Task: Add a signature Julia Brown containing With heartfelt thanks and warm wishes, Julia Brown to email address softage.5@softage.net and add a label Cloud computing
Action: Mouse moved to (1091, 91)
Screenshot: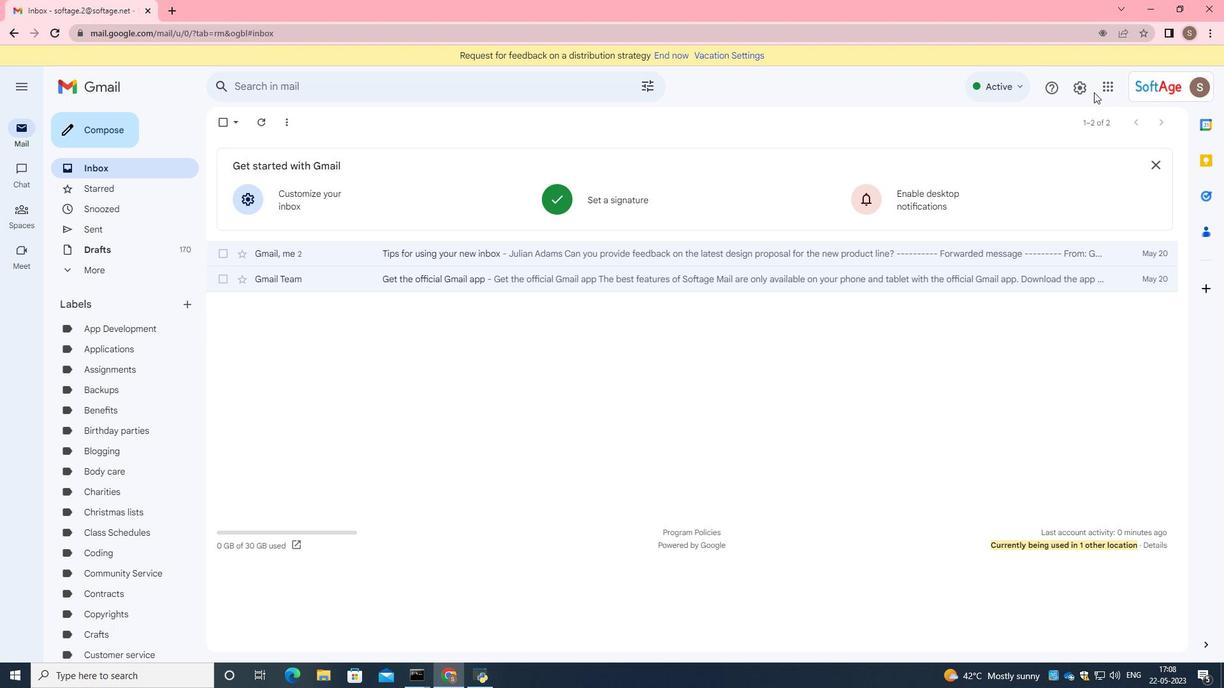 
Action: Mouse pressed left at (1091, 91)
Screenshot: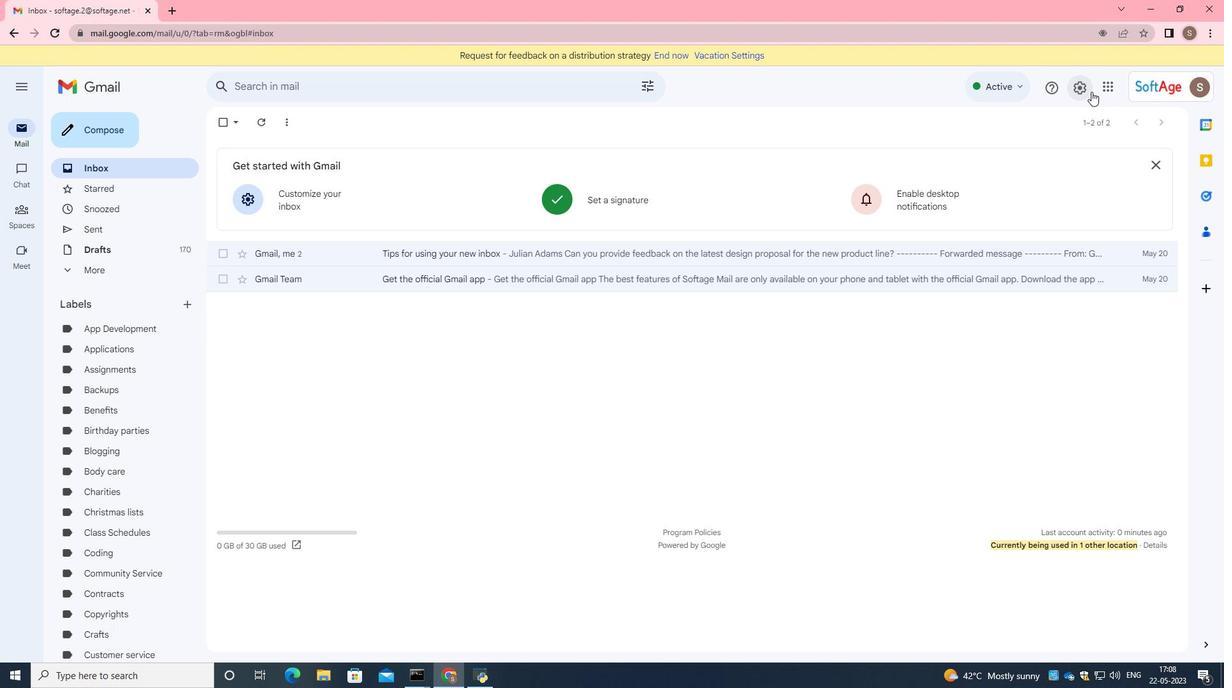 
Action: Mouse moved to (1109, 151)
Screenshot: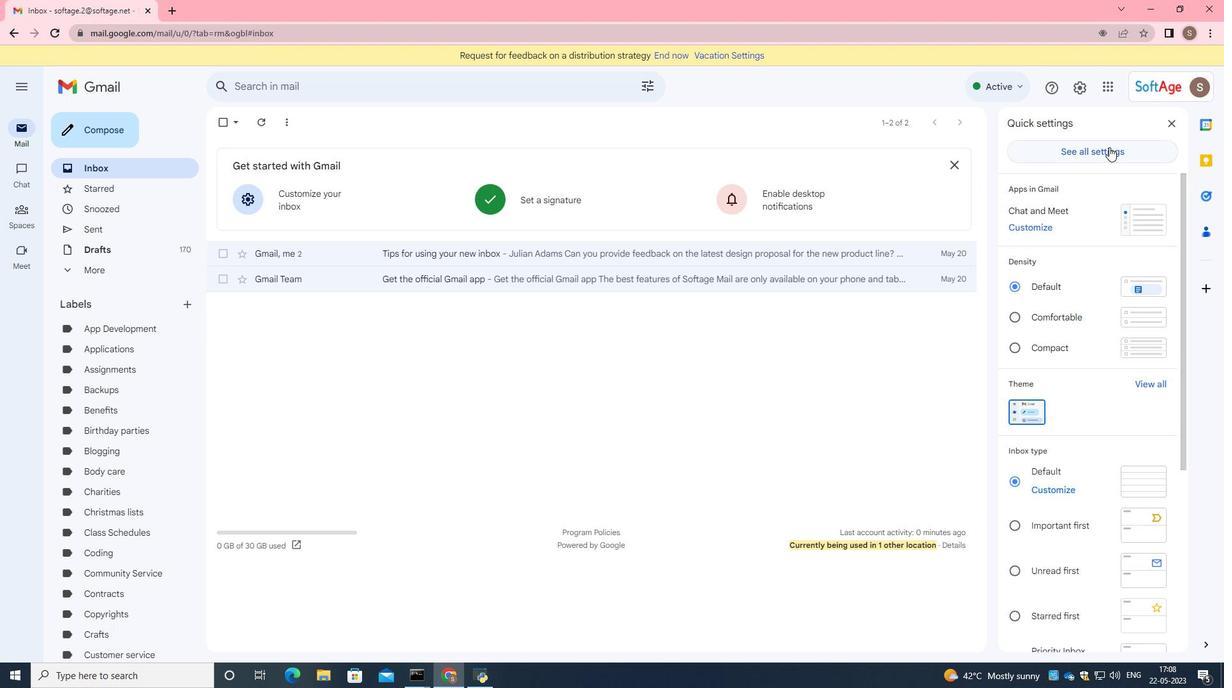 
Action: Mouse pressed left at (1109, 151)
Screenshot: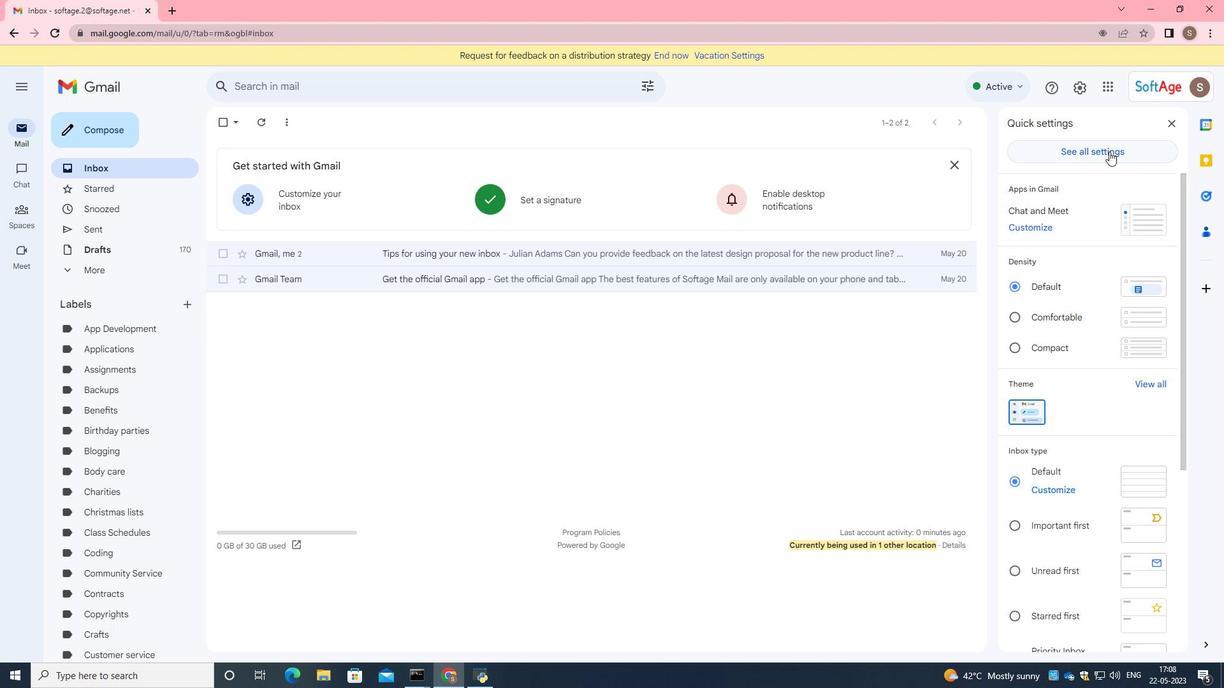 
Action: Mouse moved to (697, 227)
Screenshot: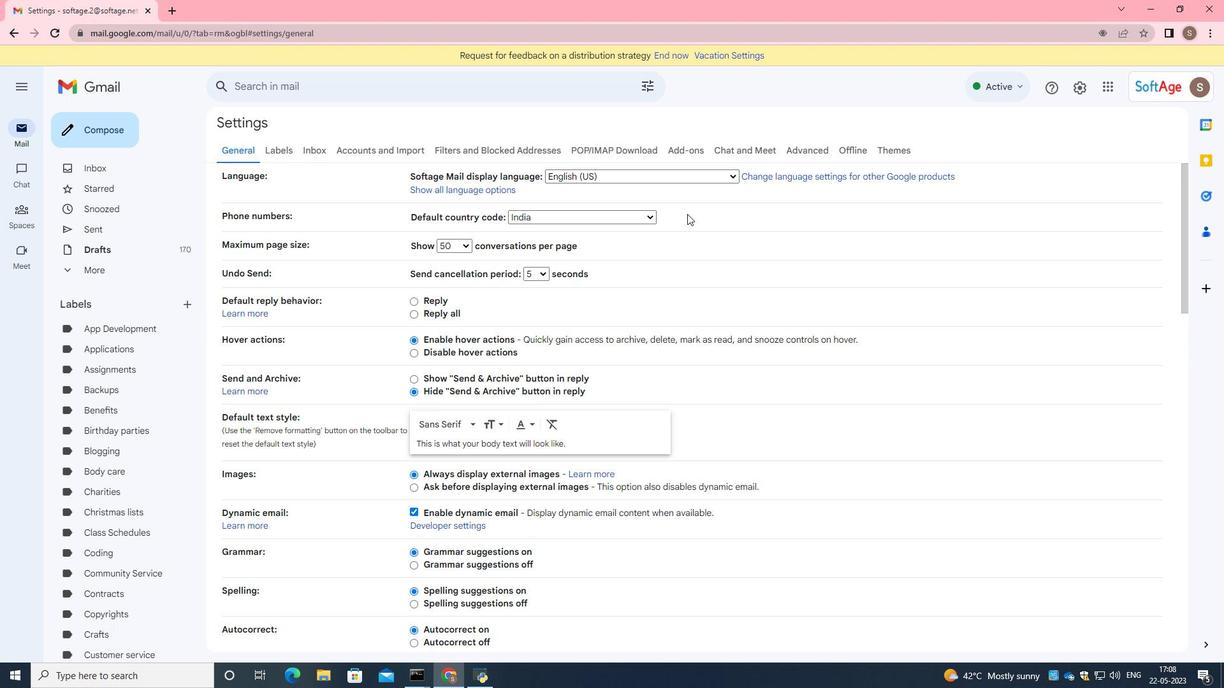
Action: Mouse scrolled (697, 226) with delta (0, 0)
Screenshot: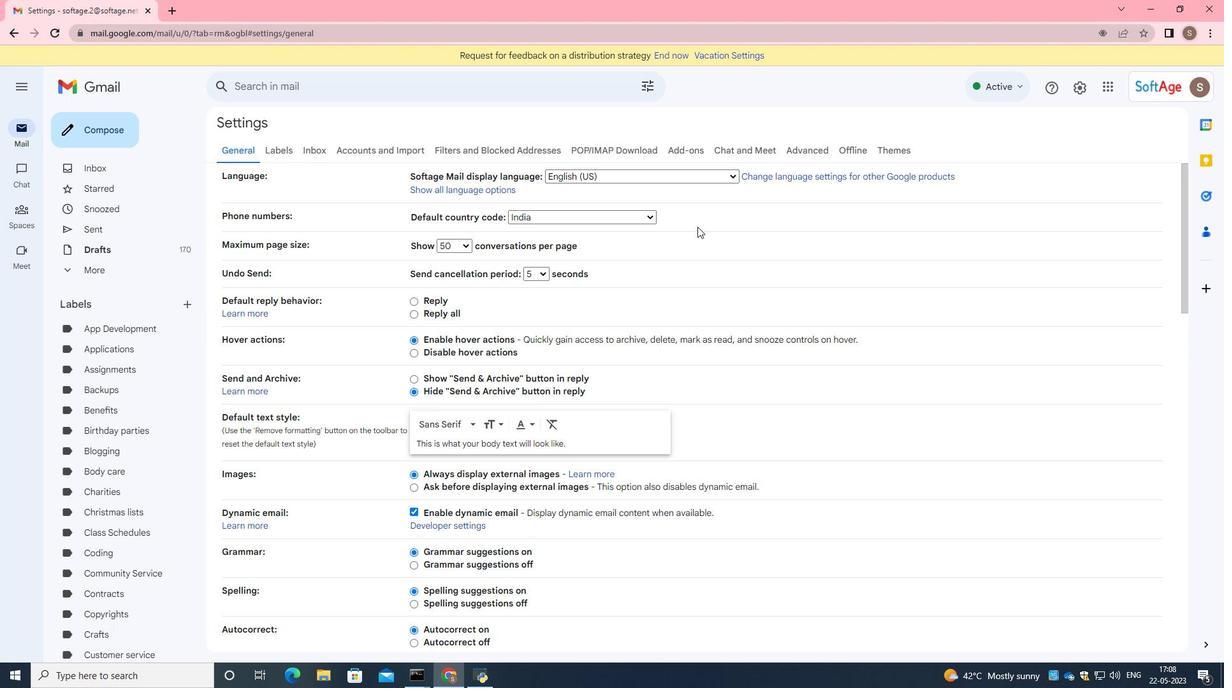 
Action: Mouse scrolled (697, 227) with delta (0, 0)
Screenshot: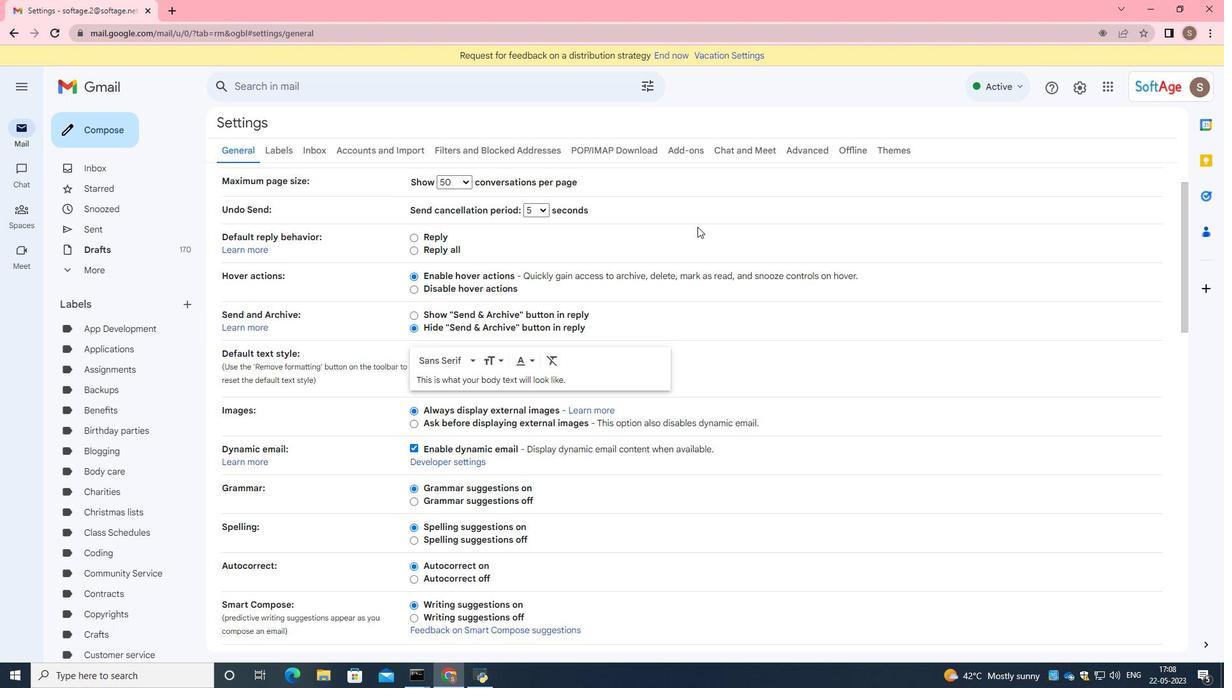 
Action: Mouse scrolled (697, 226) with delta (0, 0)
Screenshot: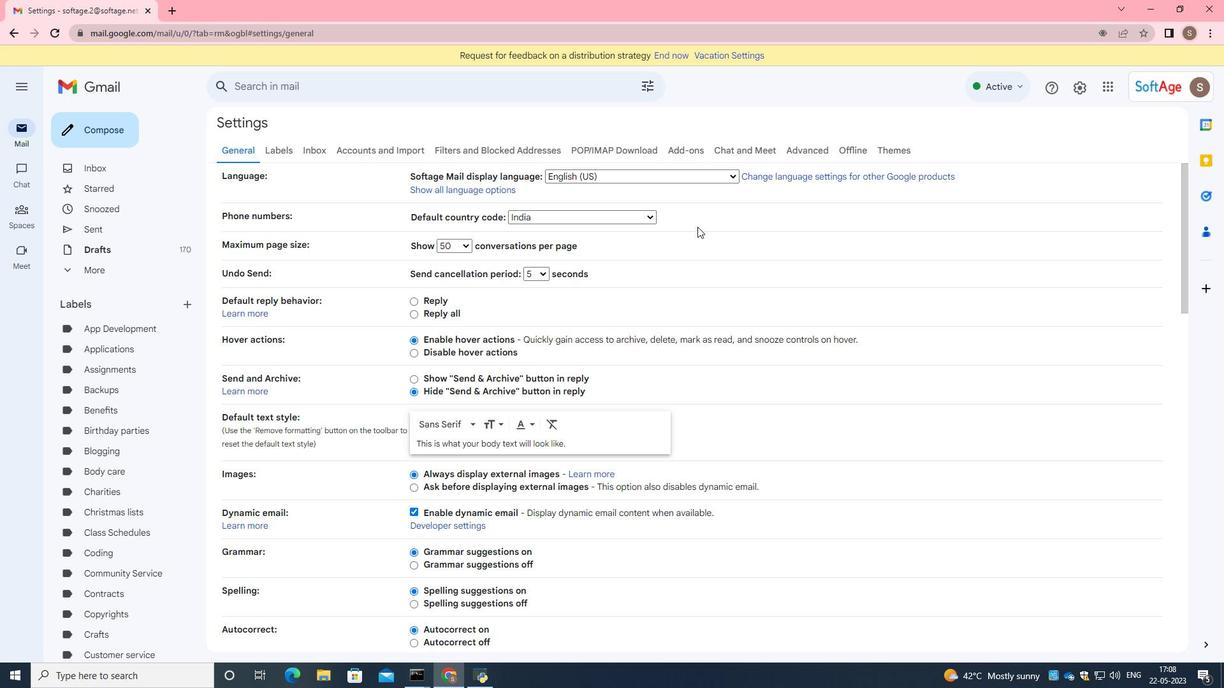 
Action: Mouse scrolled (697, 226) with delta (0, 0)
Screenshot: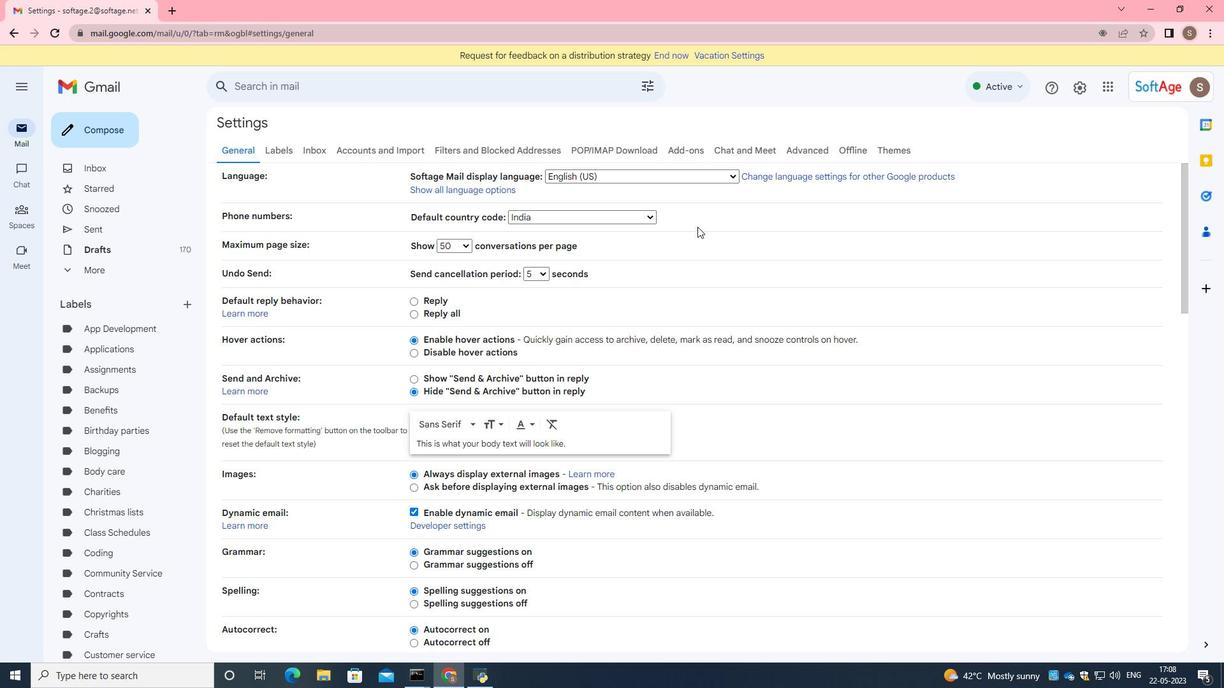
Action: Mouse scrolled (697, 226) with delta (0, 0)
Screenshot: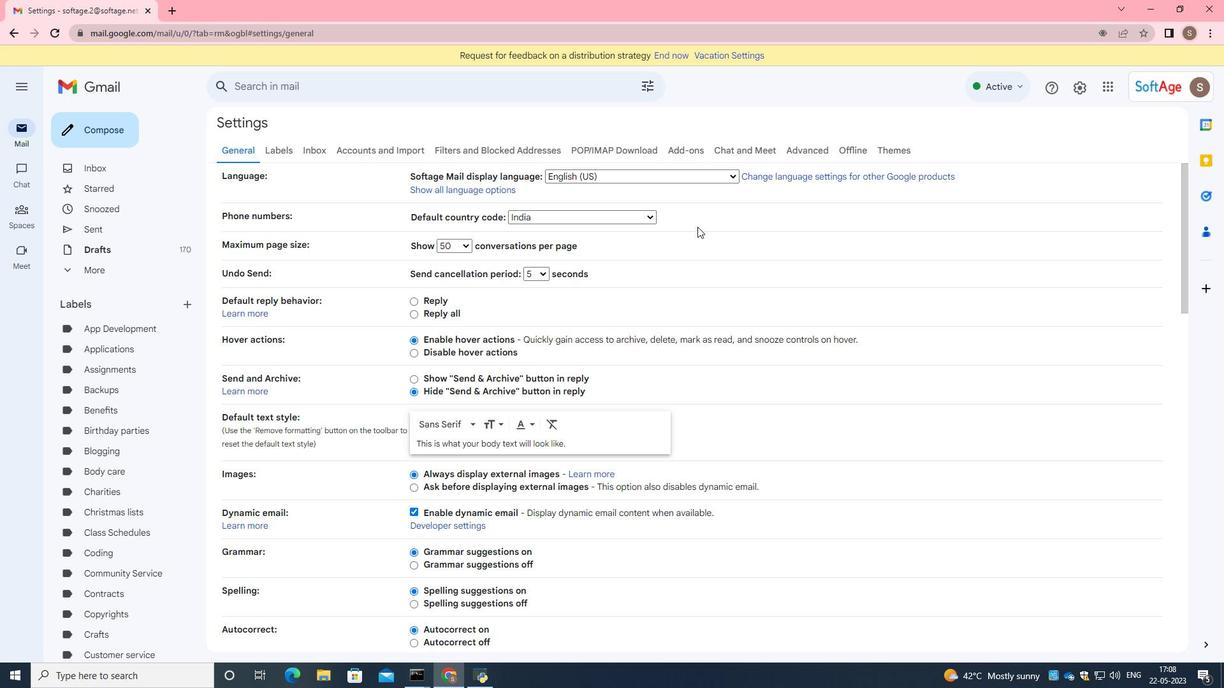 
Action: Mouse moved to (698, 227)
Screenshot: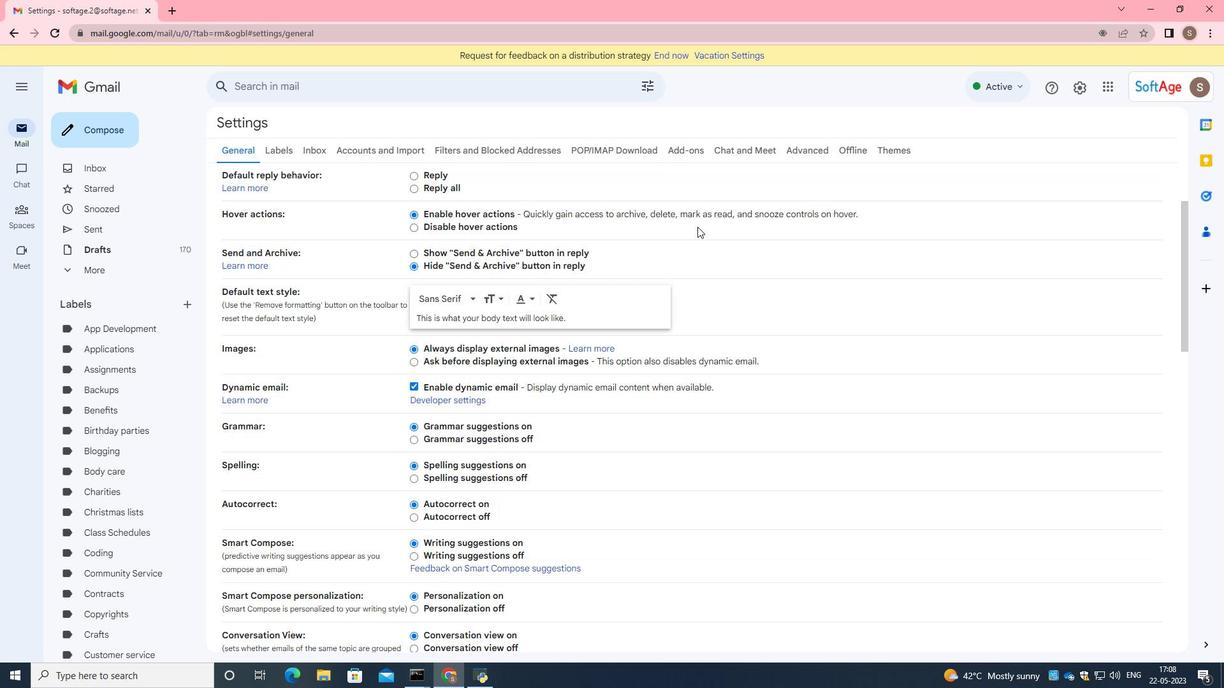 
Action: Mouse scrolled (697, 226) with delta (0, 0)
Screenshot: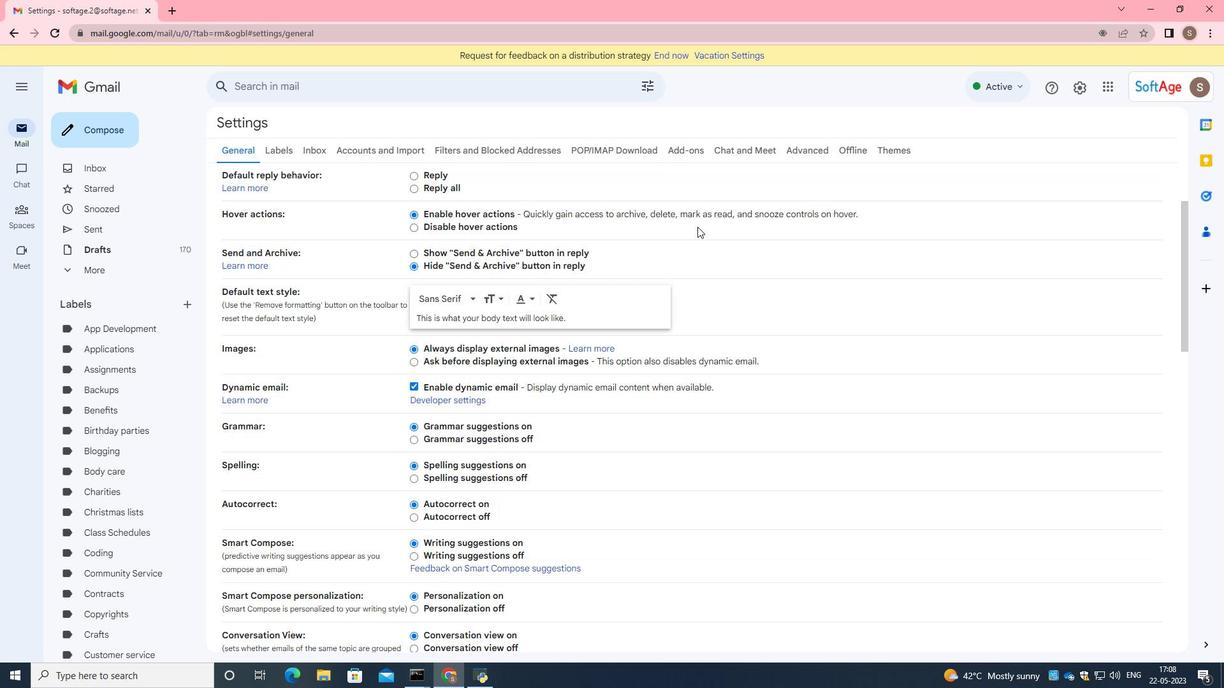 
Action: Mouse moved to (698, 228)
Screenshot: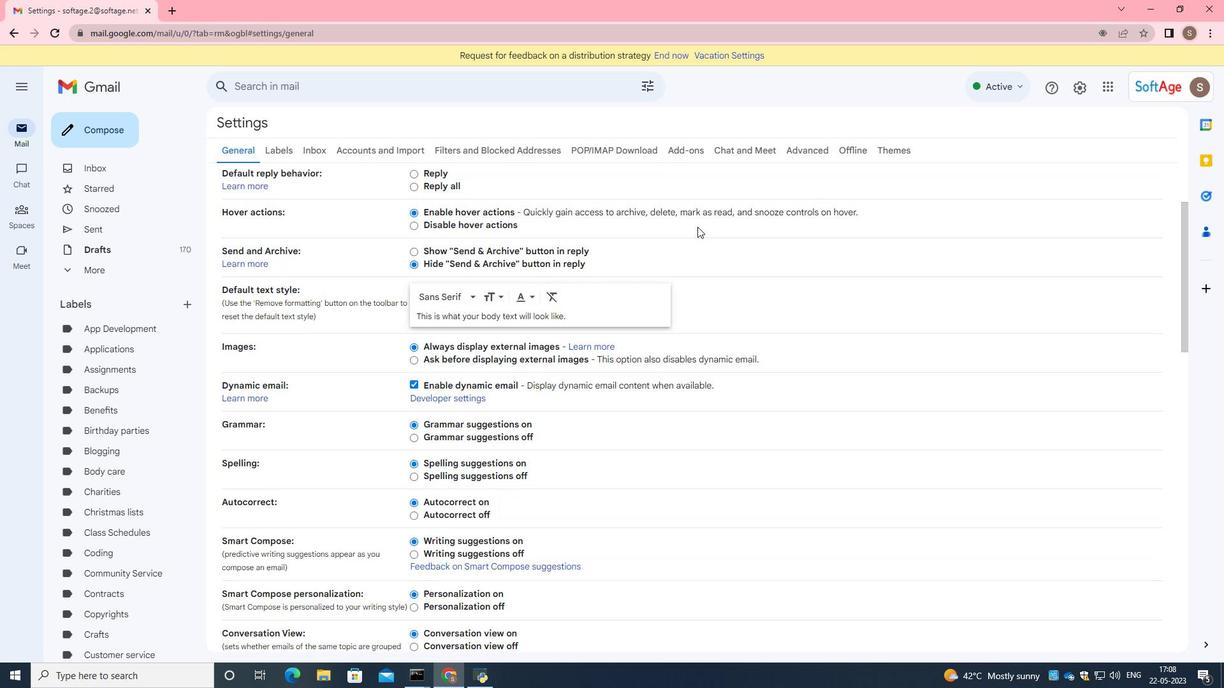 
Action: Mouse scrolled (698, 228) with delta (0, 0)
Screenshot: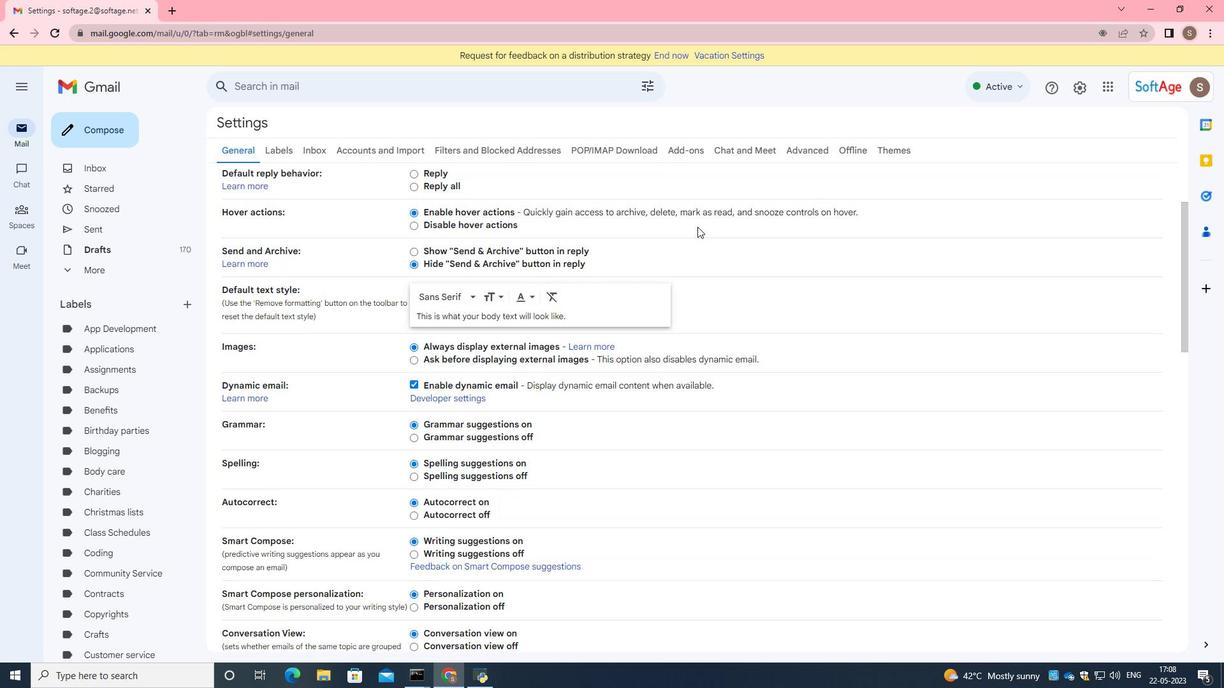 
Action: Mouse moved to (700, 232)
Screenshot: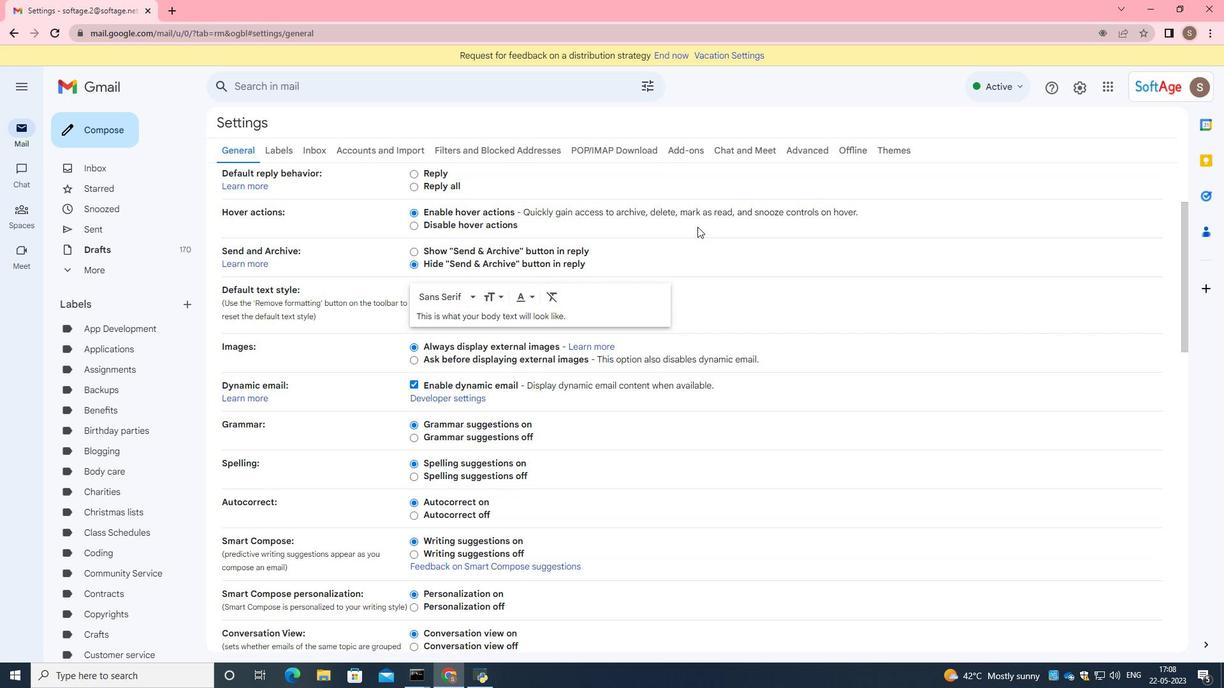 
Action: Mouse scrolled (700, 231) with delta (0, 0)
Screenshot: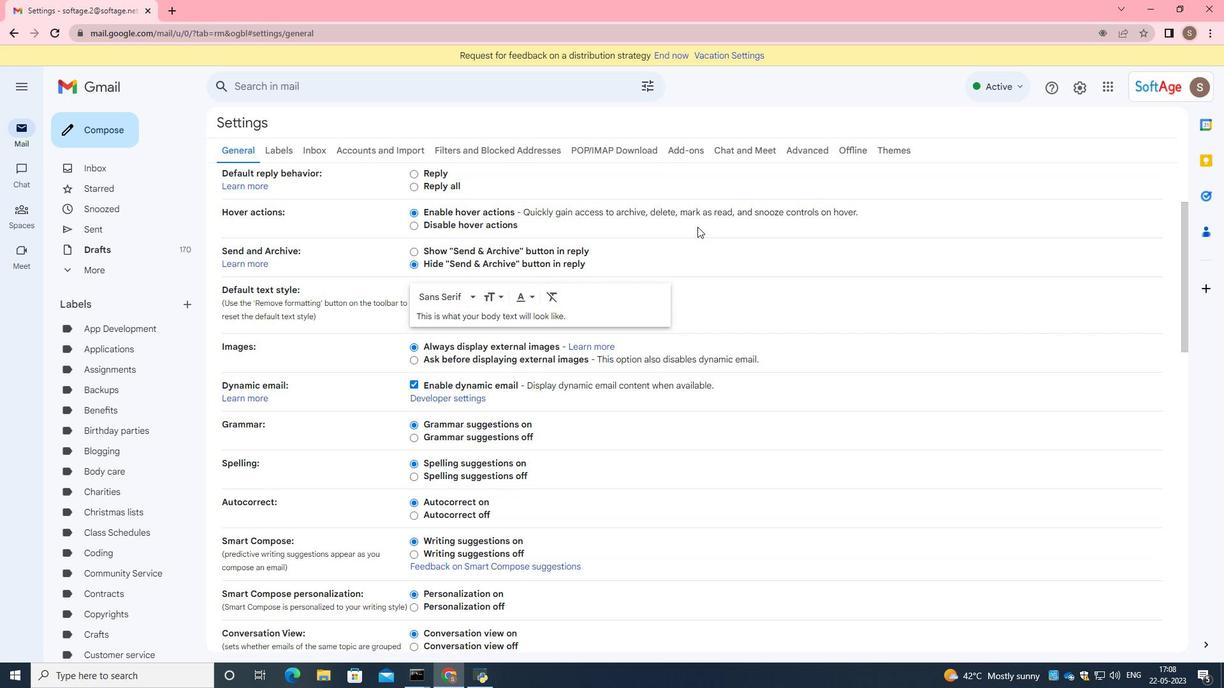 
Action: Mouse moved to (701, 233)
Screenshot: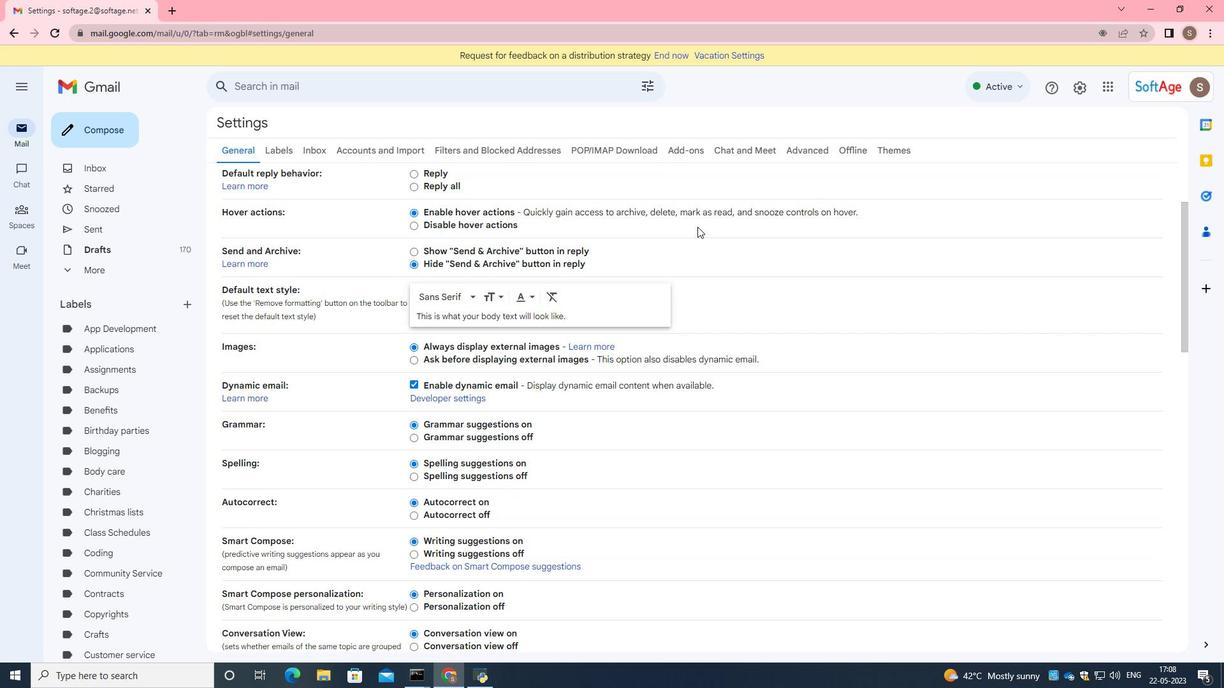 
Action: Mouse scrolled (701, 232) with delta (0, 0)
Screenshot: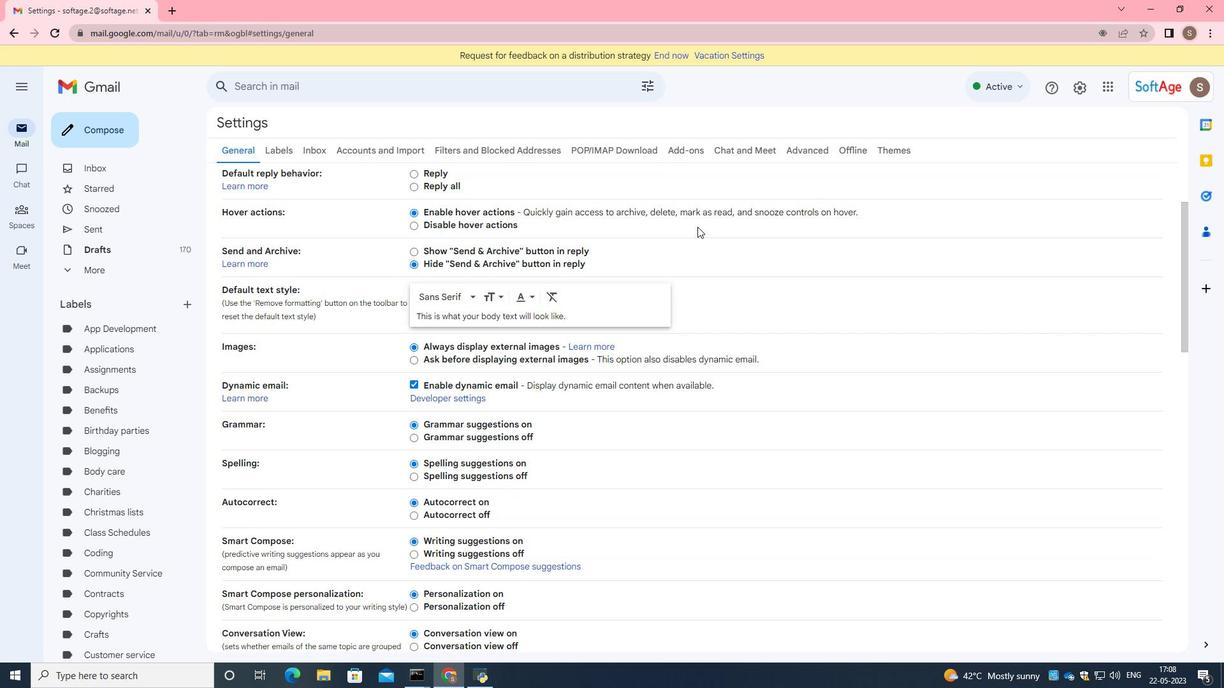 
Action: Mouse moved to (701, 234)
Screenshot: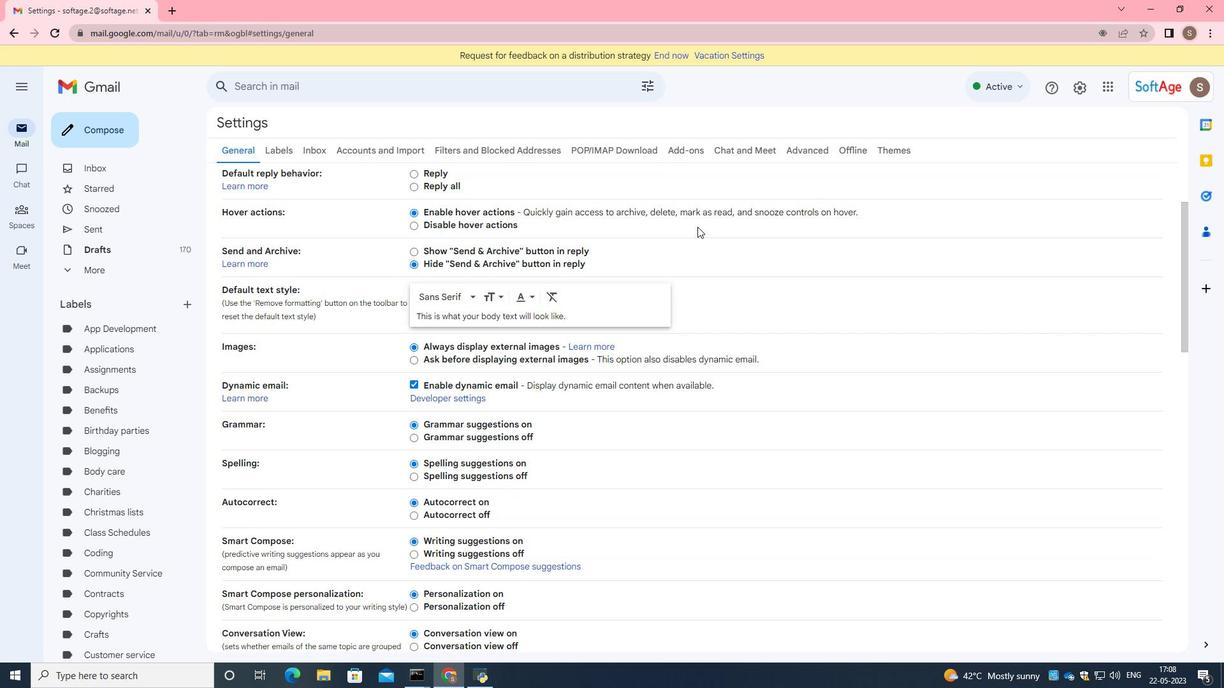 
Action: Mouse scrolled (701, 233) with delta (0, 0)
Screenshot: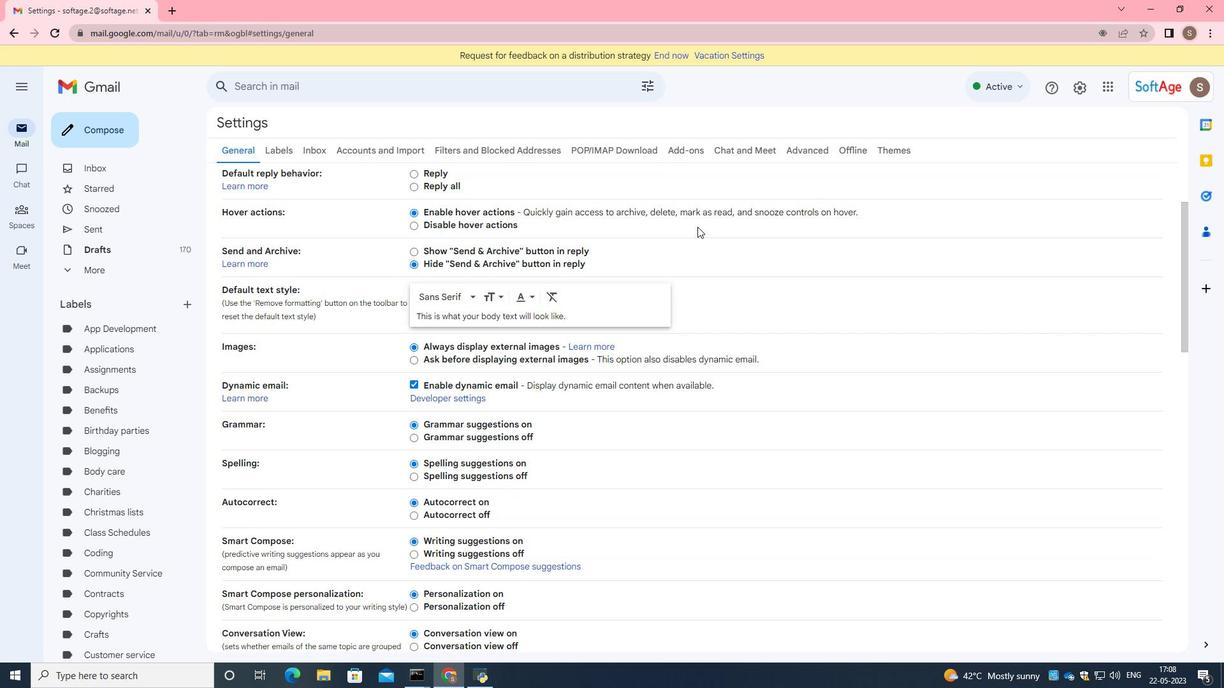
Action: Mouse moved to (703, 238)
Screenshot: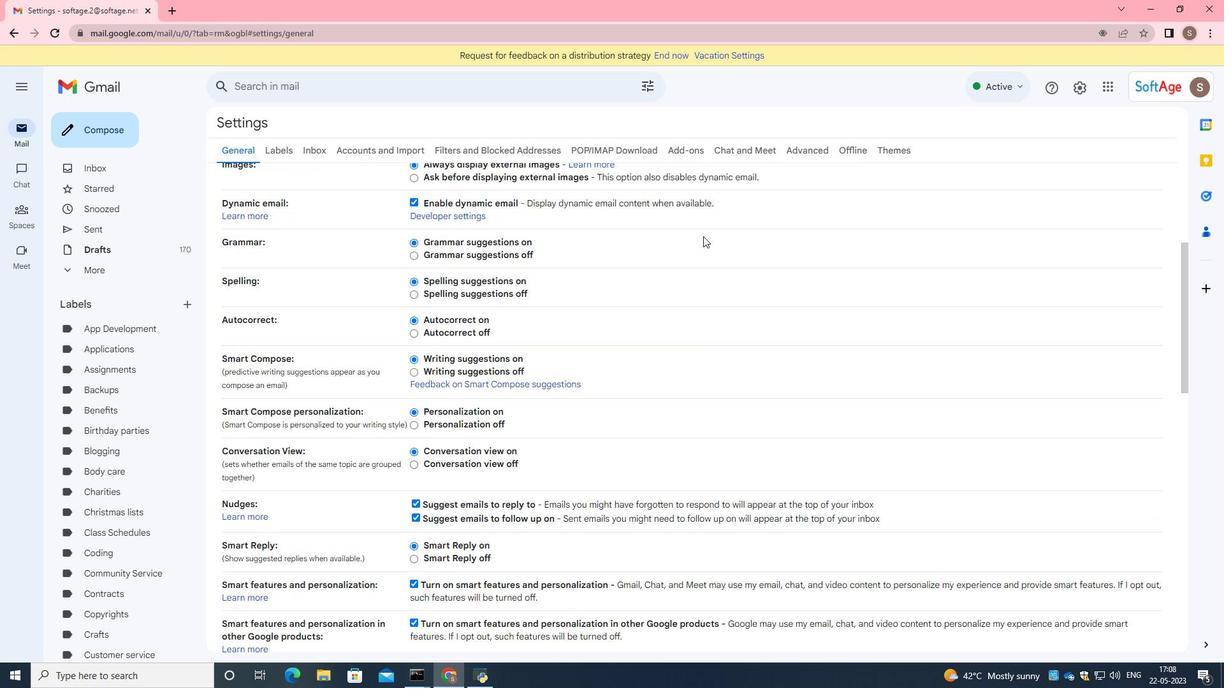 
Action: Mouse scrolled (703, 237) with delta (0, 0)
Screenshot: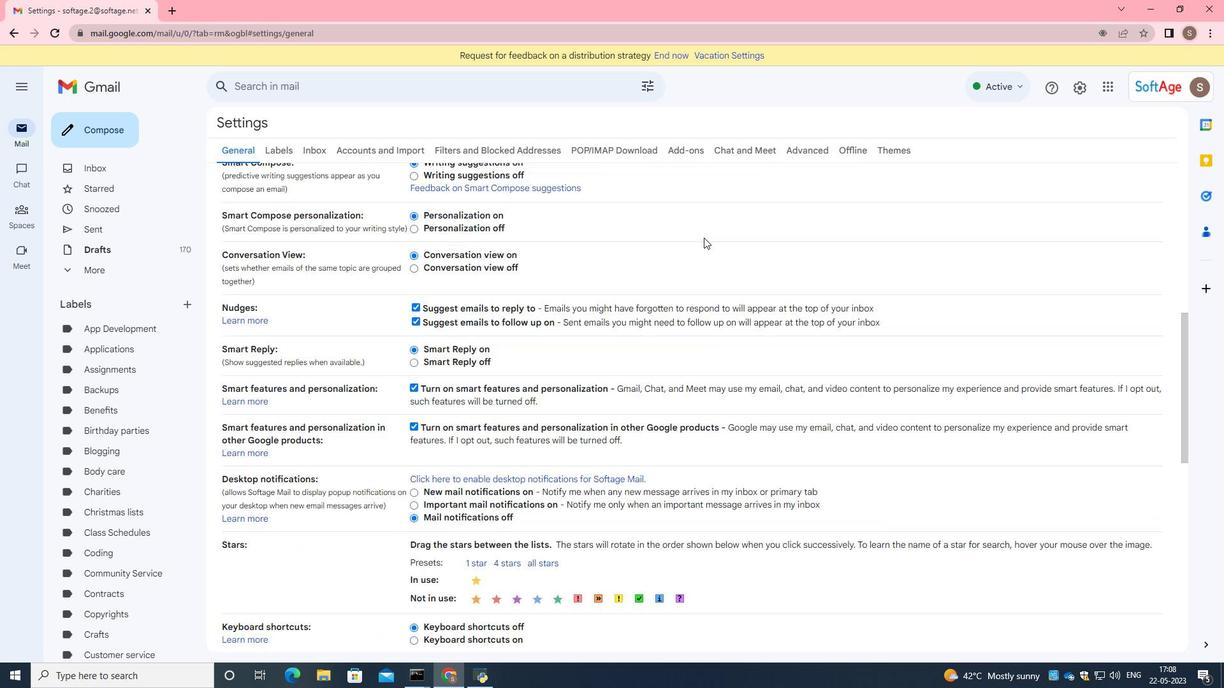 
Action: Mouse moved to (703, 242)
Screenshot: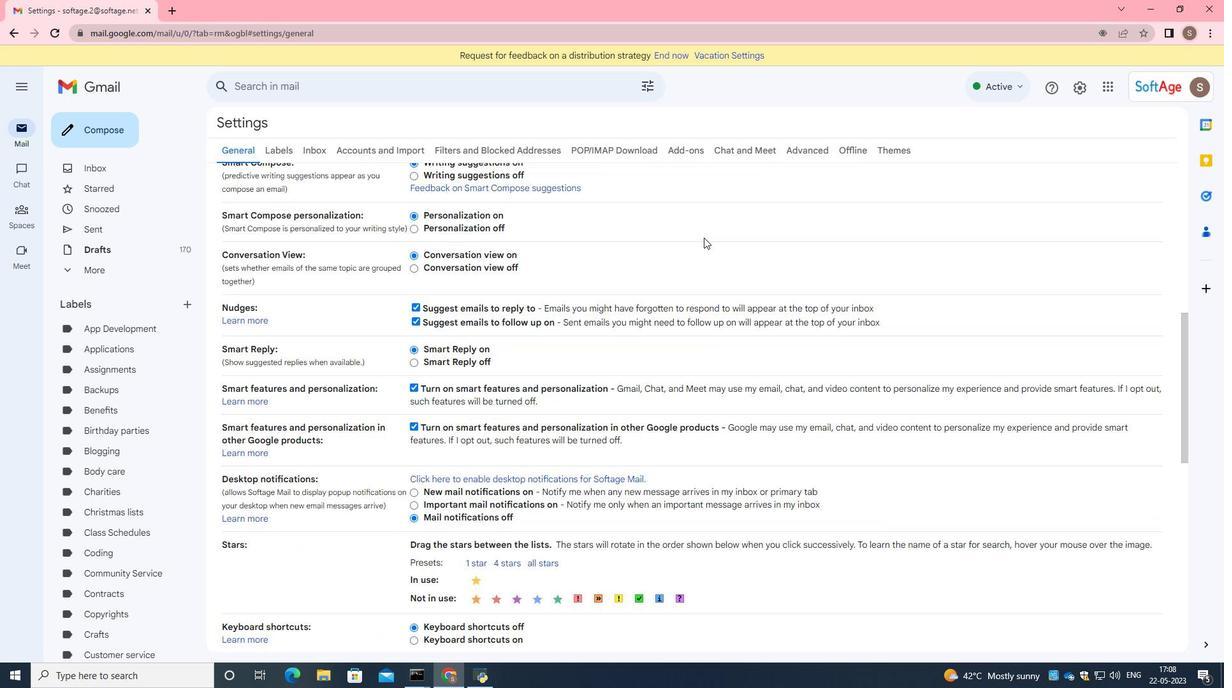 
Action: Mouse scrolled (703, 242) with delta (0, 0)
Screenshot: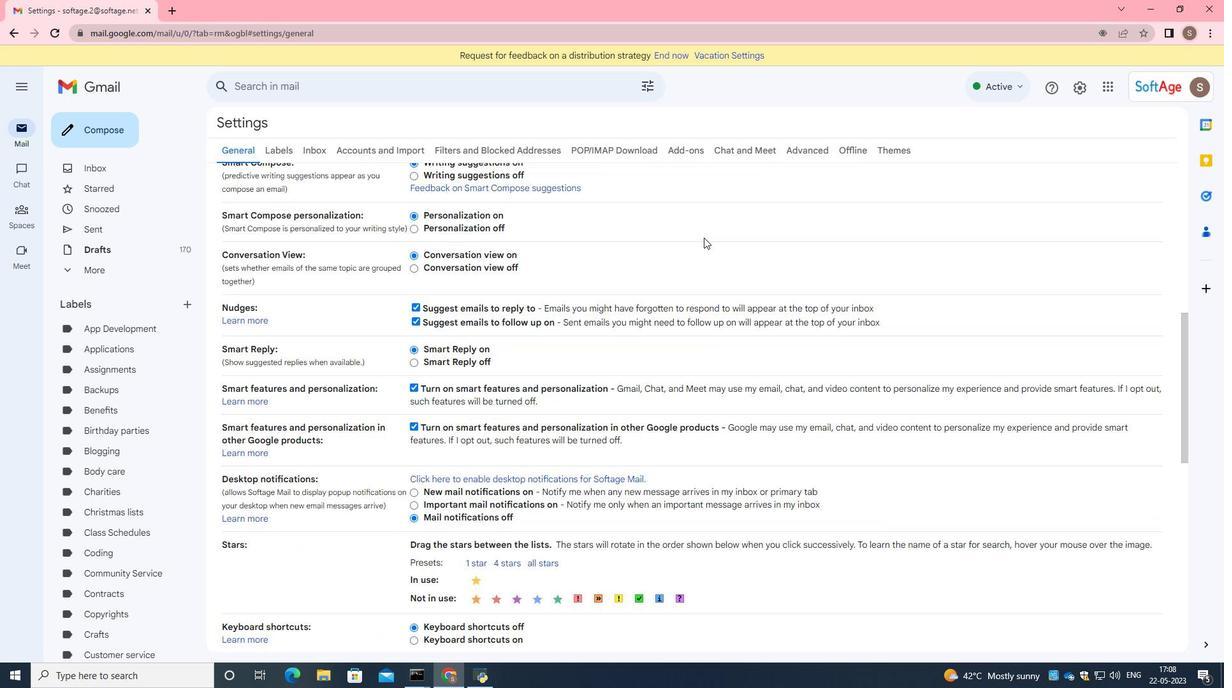 
Action: Mouse moved to (703, 242)
Screenshot: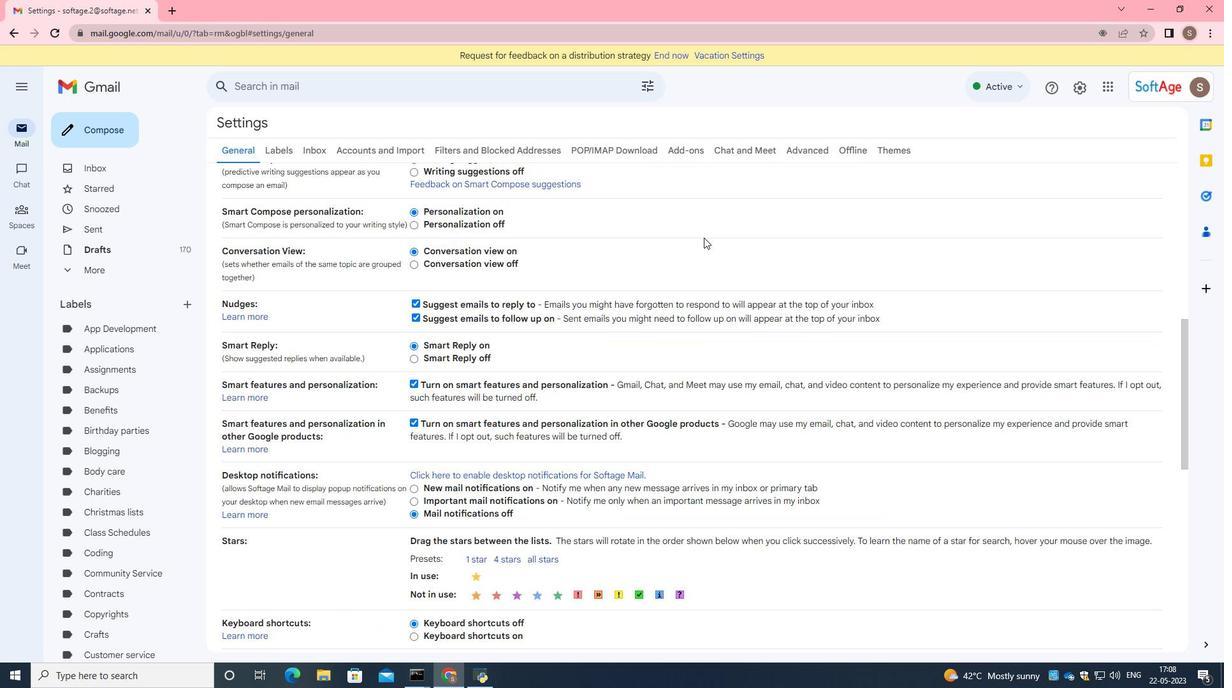 
Action: Mouse scrolled (703, 242) with delta (0, 0)
Screenshot: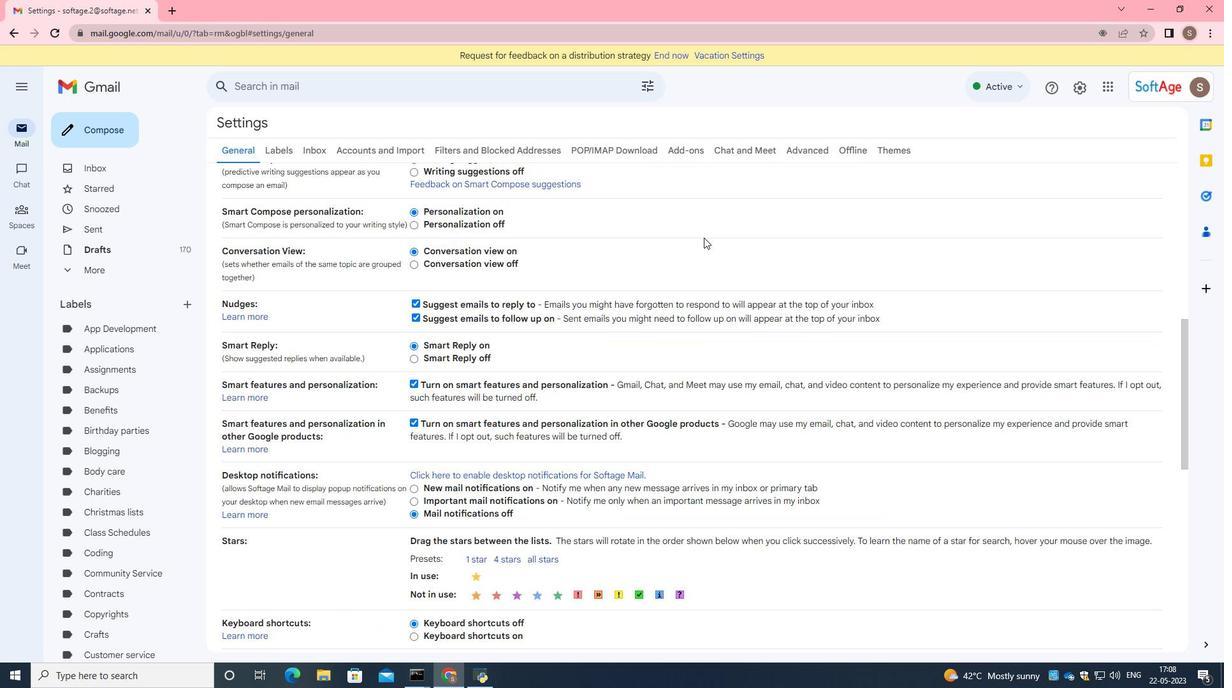 
Action: Mouse moved to (635, 452)
Screenshot: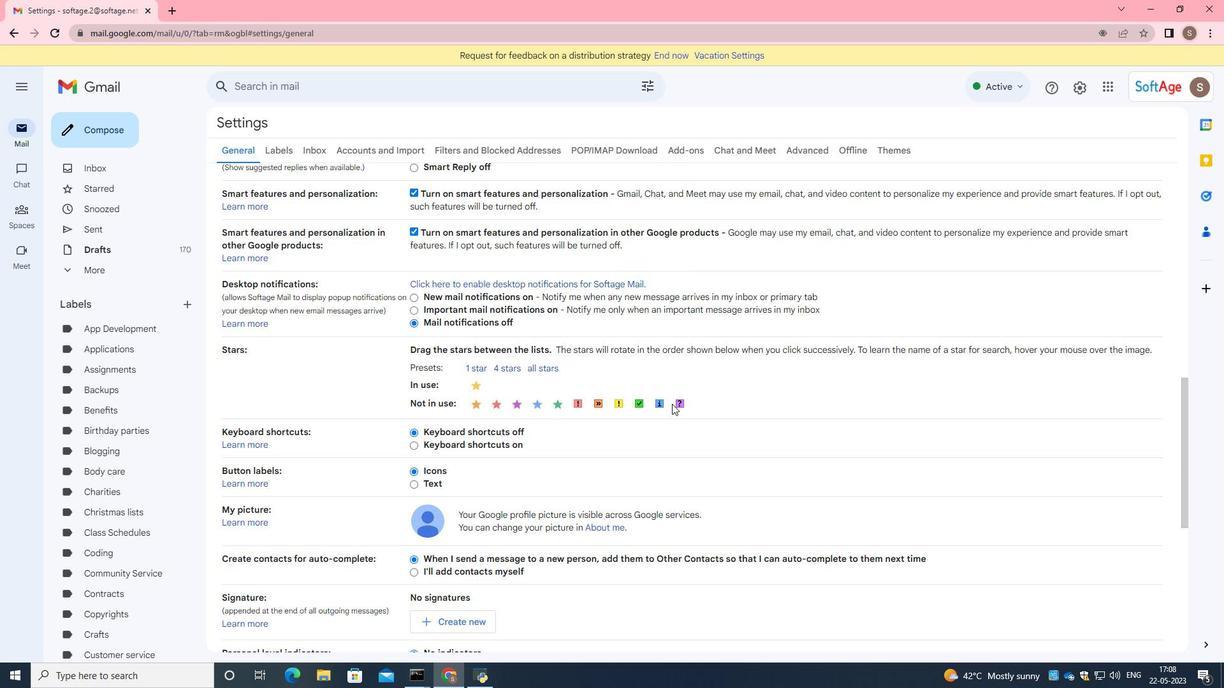 
Action: Mouse scrolled (635, 452) with delta (0, 0)
Screenshot: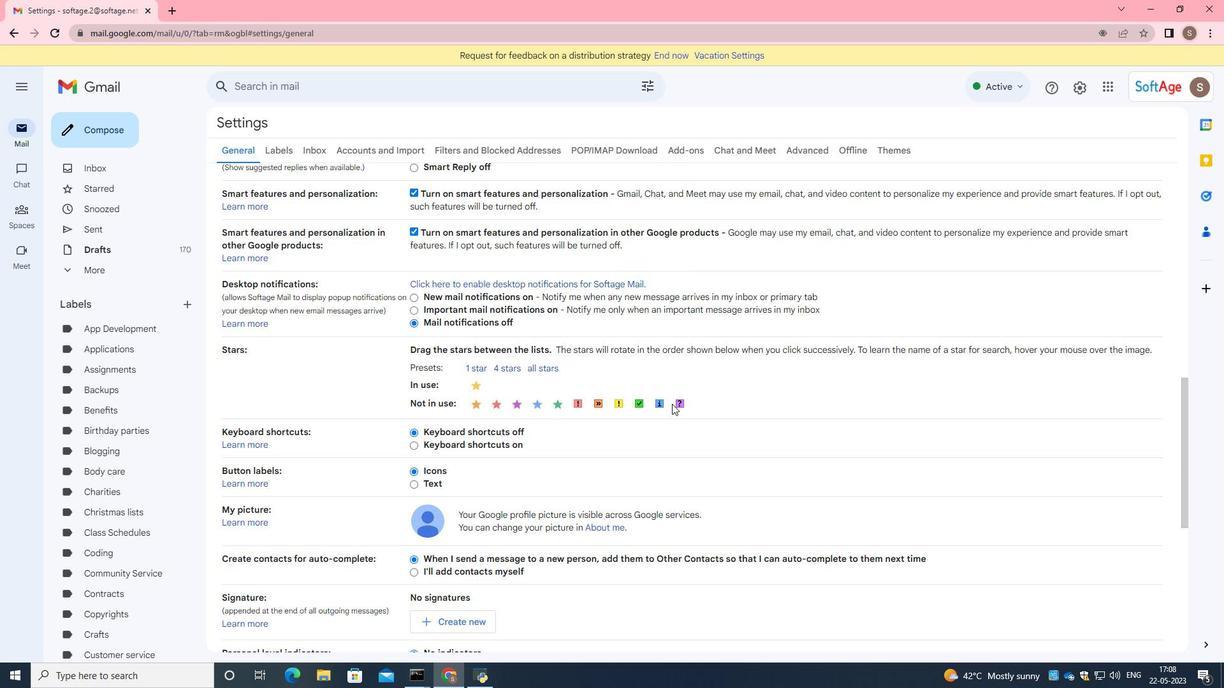 
Action: Mouse moved to (631, 459)
Screenshot: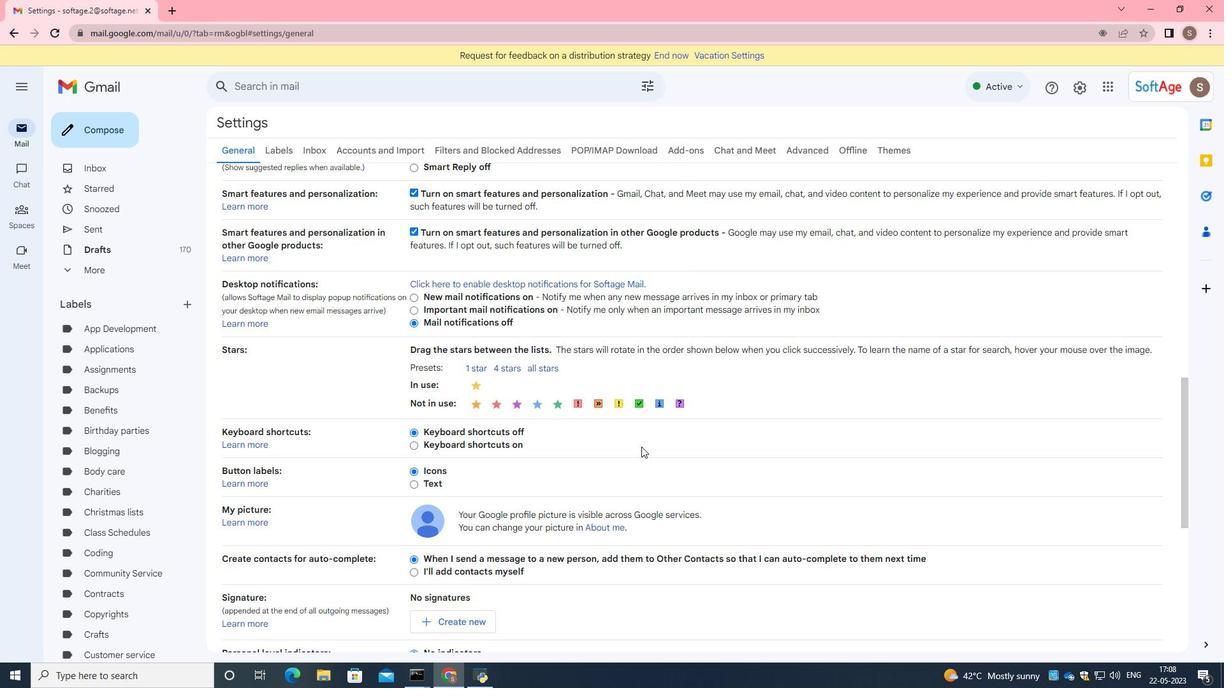 
Action: Mouse scrolled (631, 458) with delta (0, 0)
Screenshot: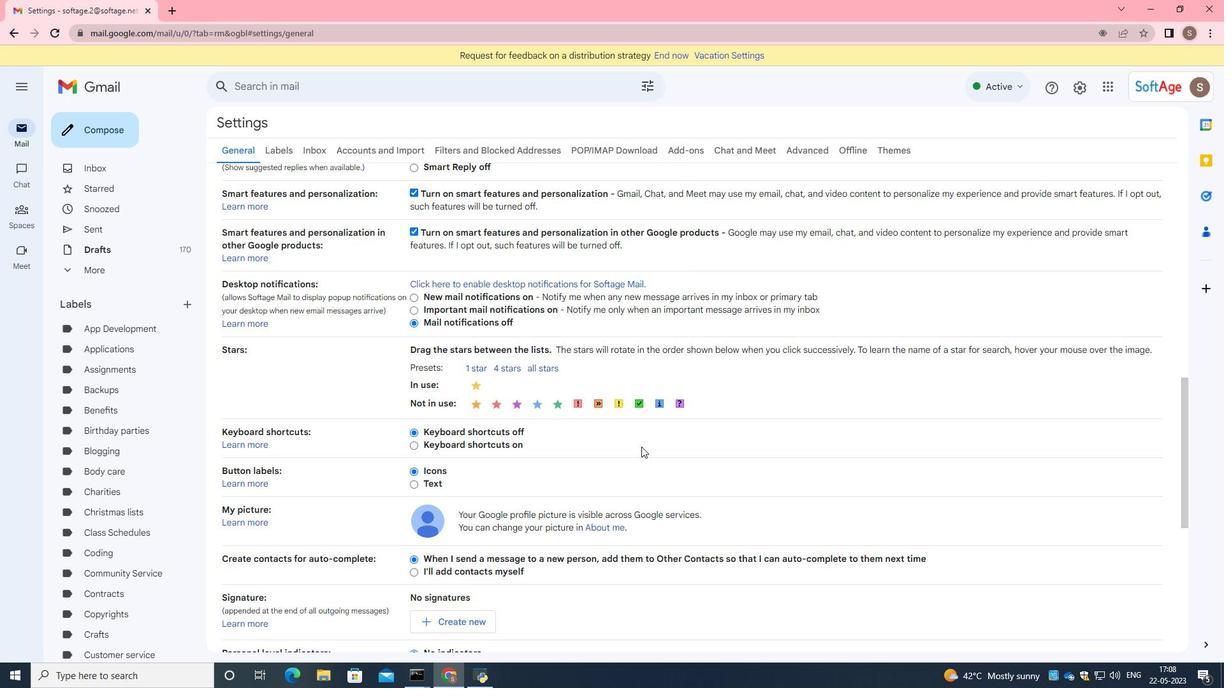 
Action: Mouse moved to (431, 497)
Screenshot: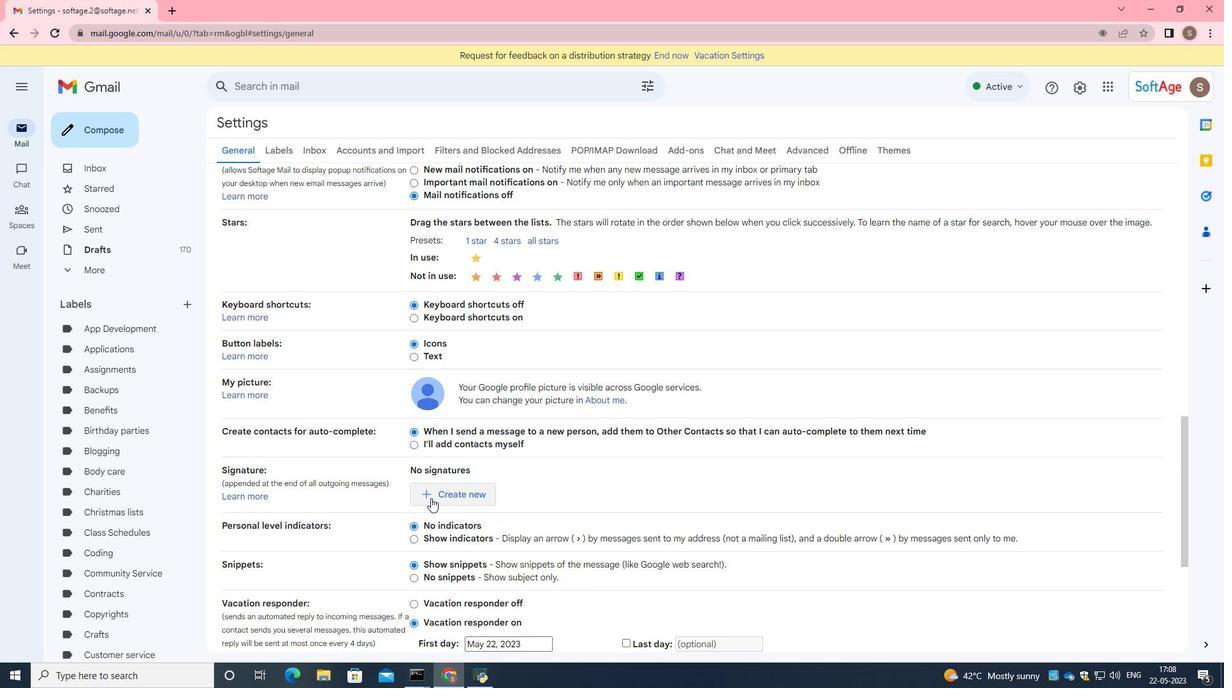 
Action: Mouse pressed left at (431, 497)
Screenshot: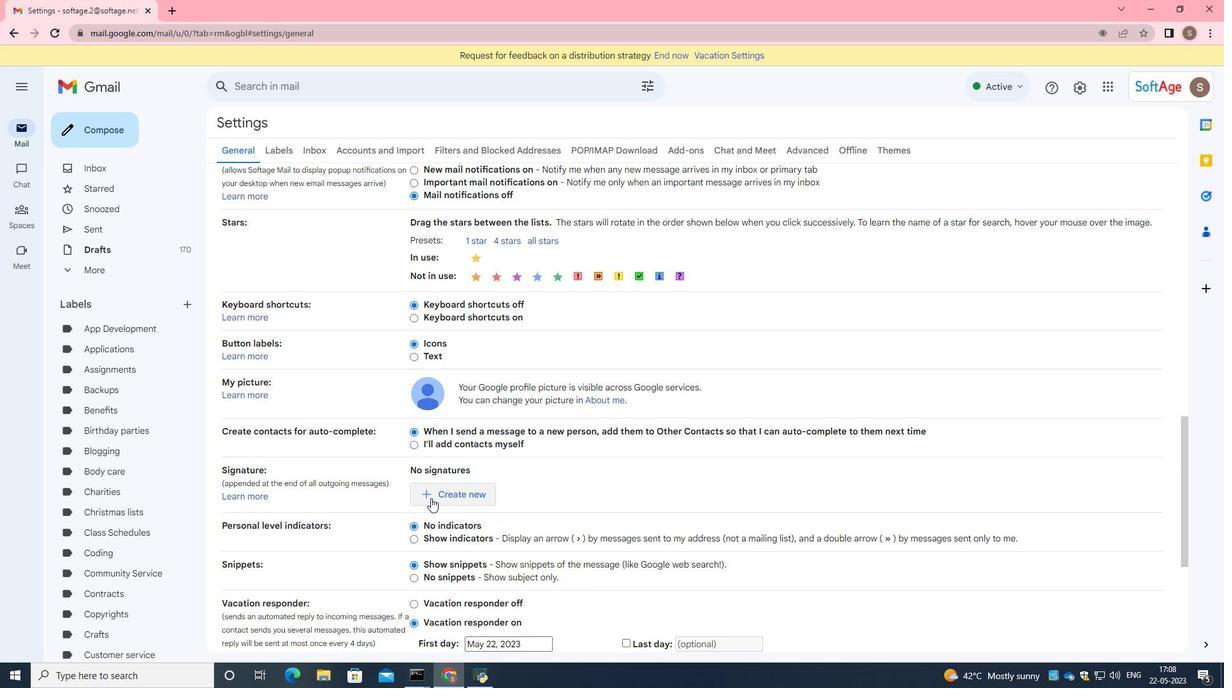 
Action: Mouse moved to (598, 348)
Screenshot: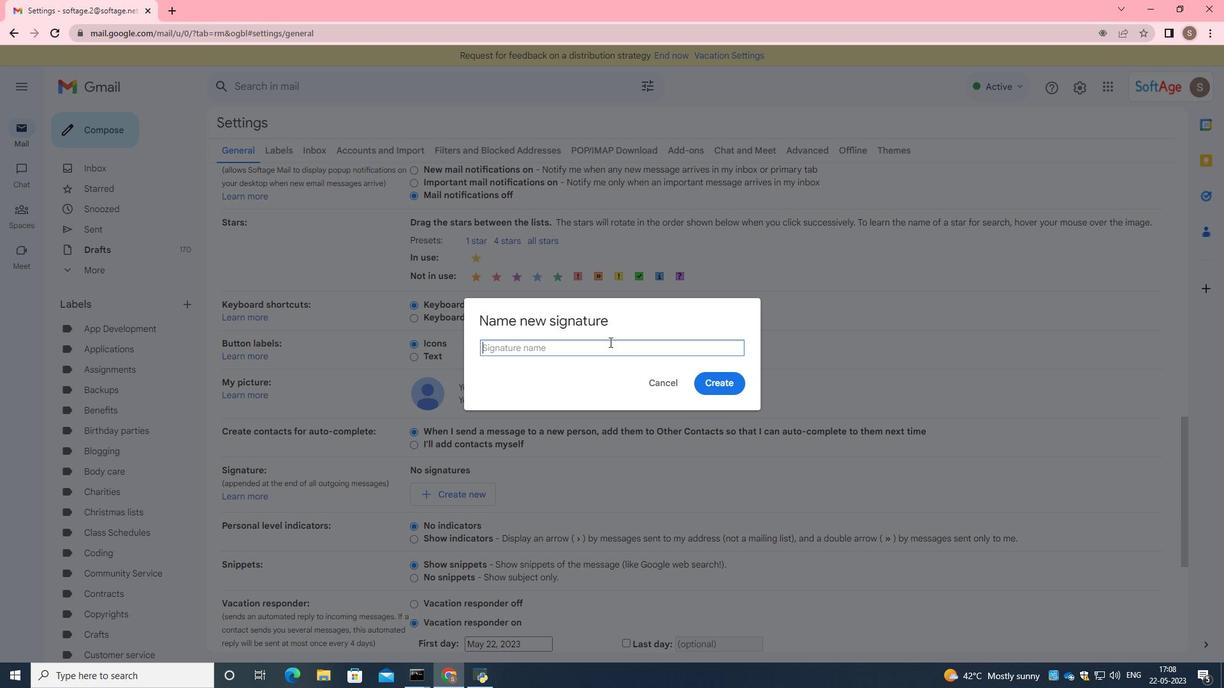 
Action: Key pressed <Key.caps_lock>J<Key.caps_lock>ulia<Key.space><Key.caps_lock>B<Key.caps_lock>rown
Screenshot: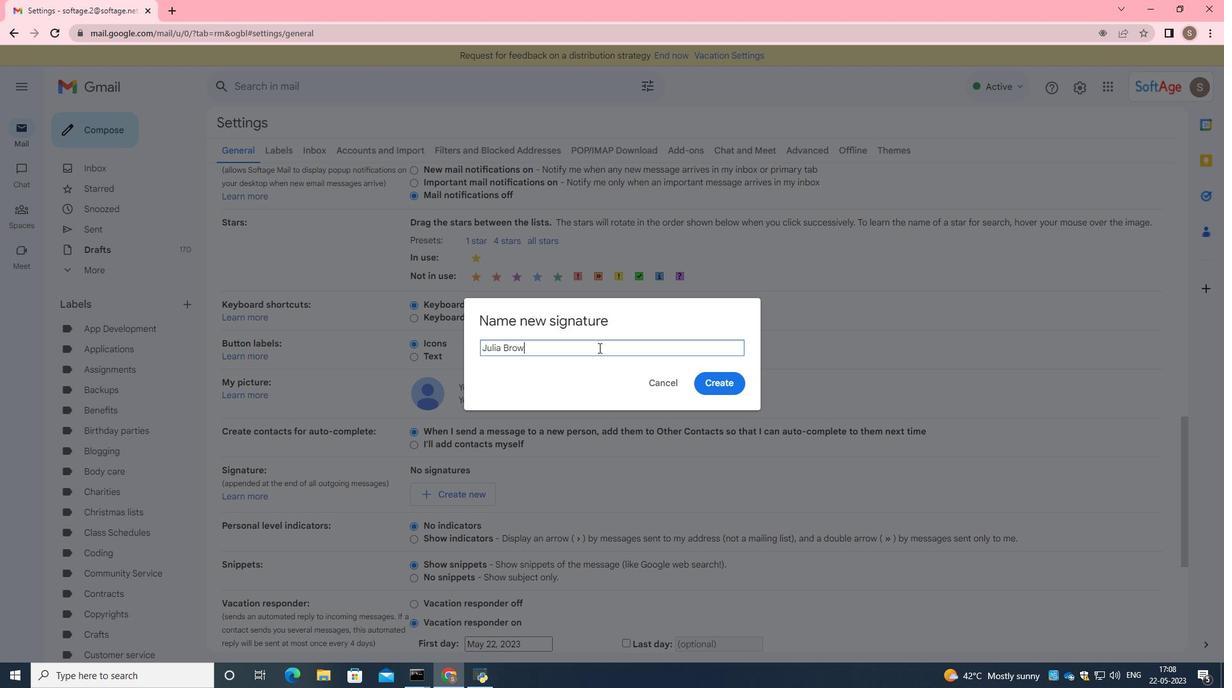 
Action: Mouse moved to (719, 382)
Screenshot: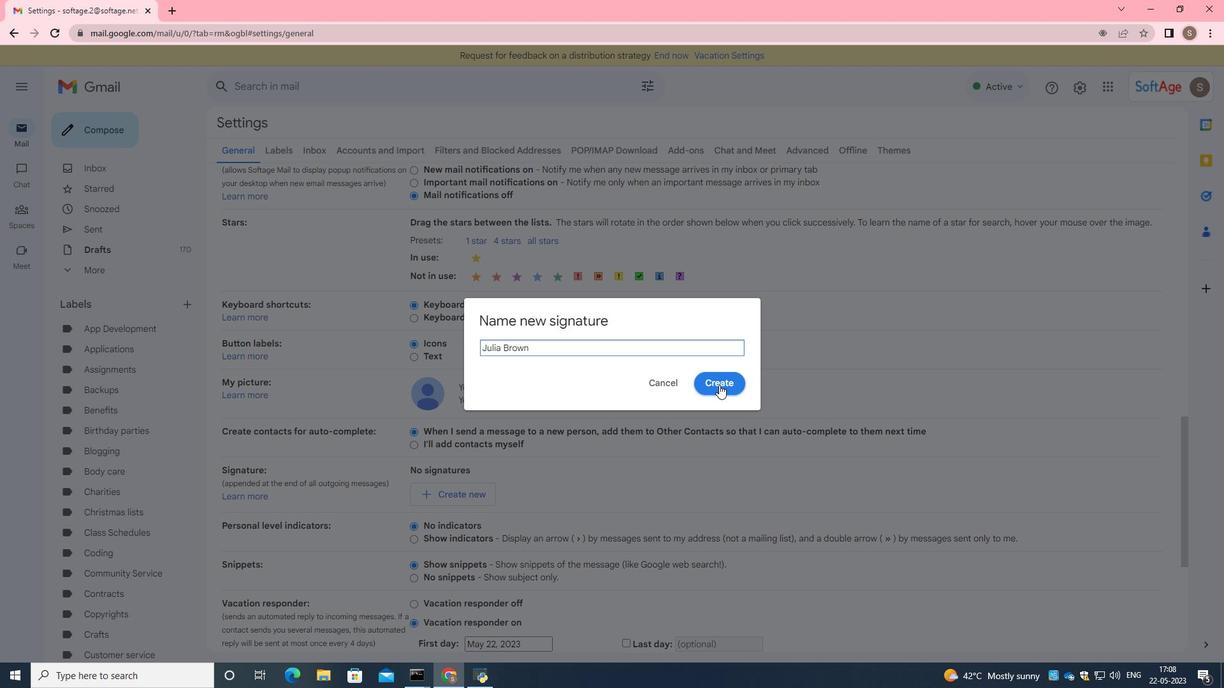 
Action: Mouse pressed left at (719, 382)
Screenshot: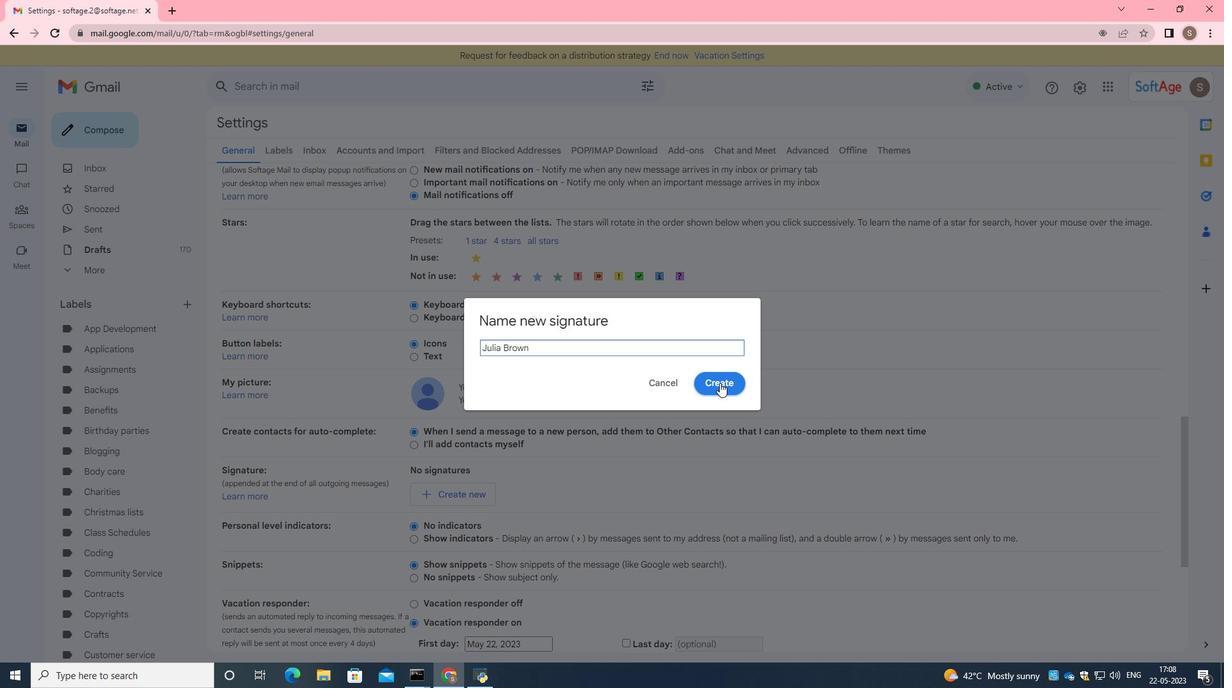 
Action: Mouse moved to (564, 385)
Screenshot: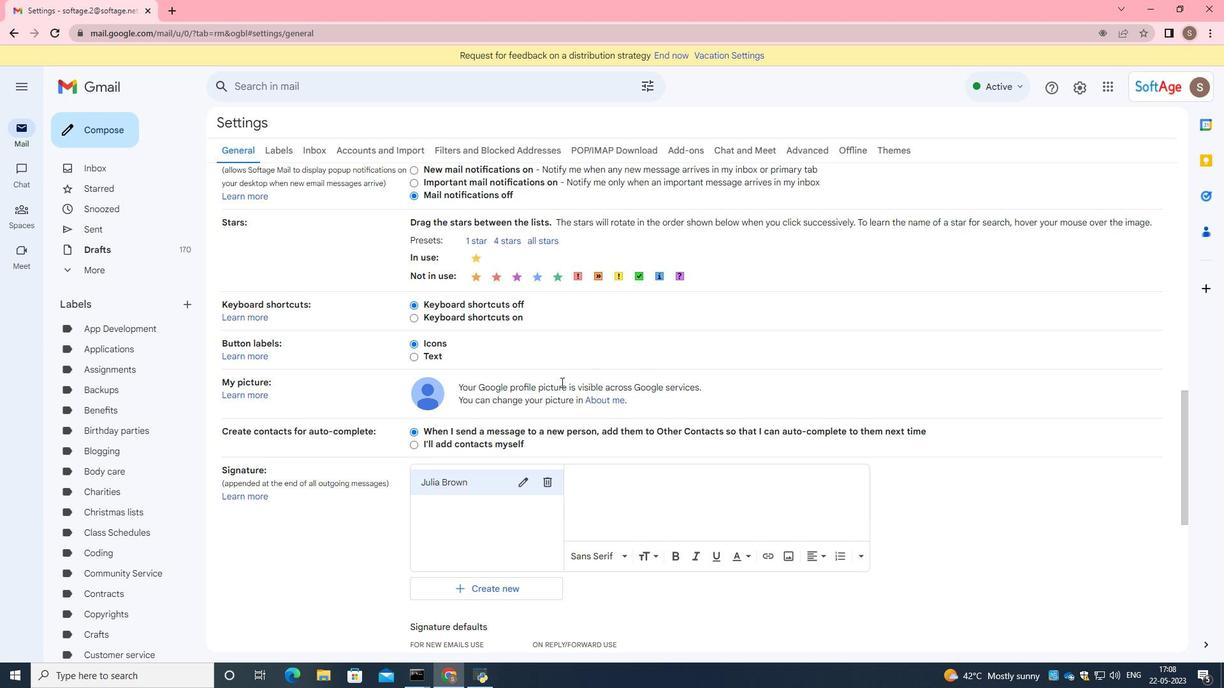 
Action: Mouse scrolled (564, 384) with delta (0, 0)
Screenshot: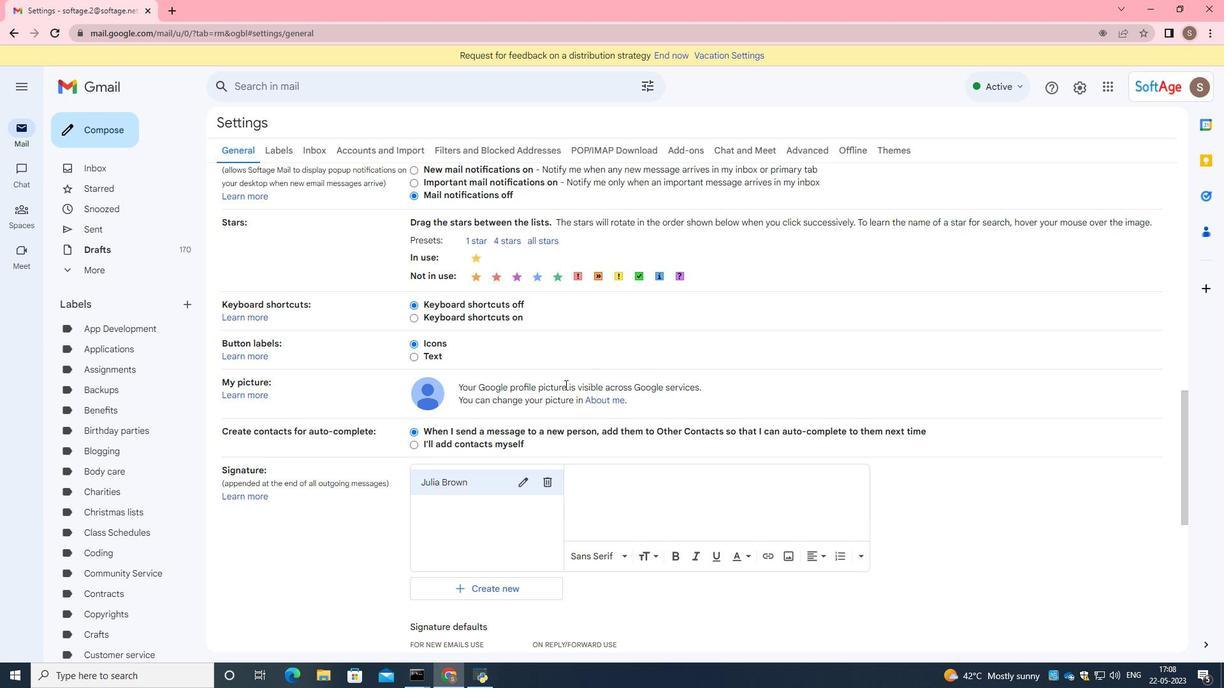 
Action: Mouse scrolled (564, 384) with delta (0, 0)
Screenshot: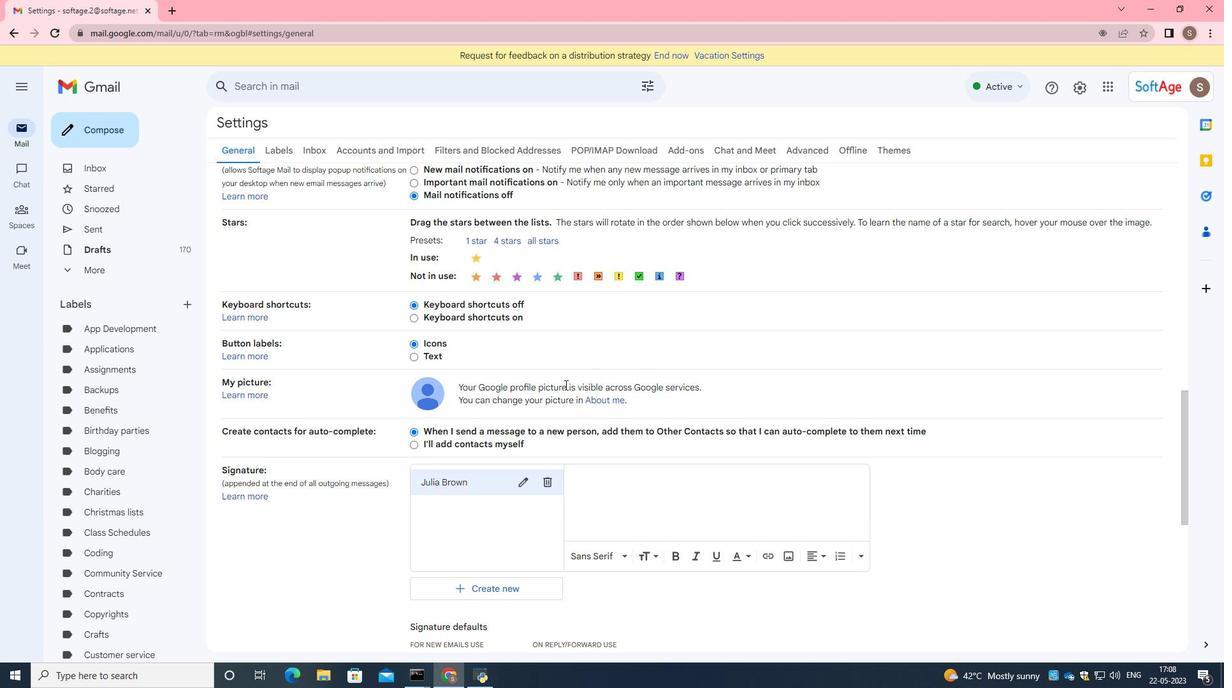 
Action: Mouse moved to (622, 385)
Screenshot: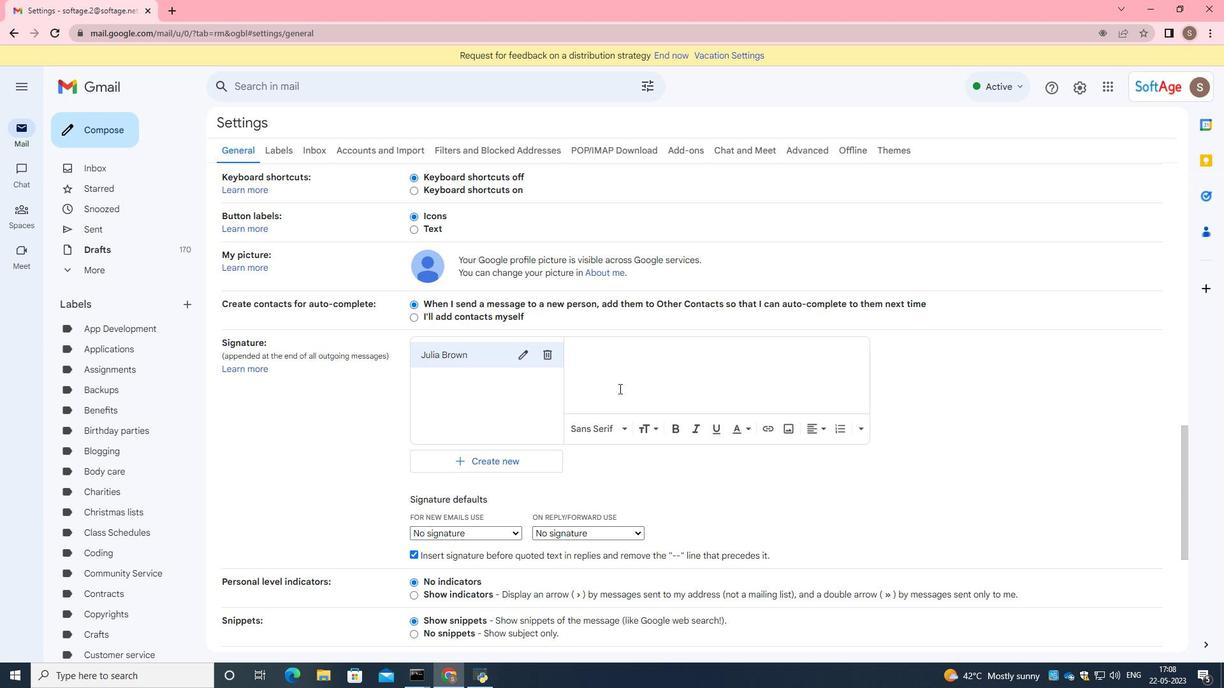 
Action: Mouse pressed left at (622, 385)
Screenshot: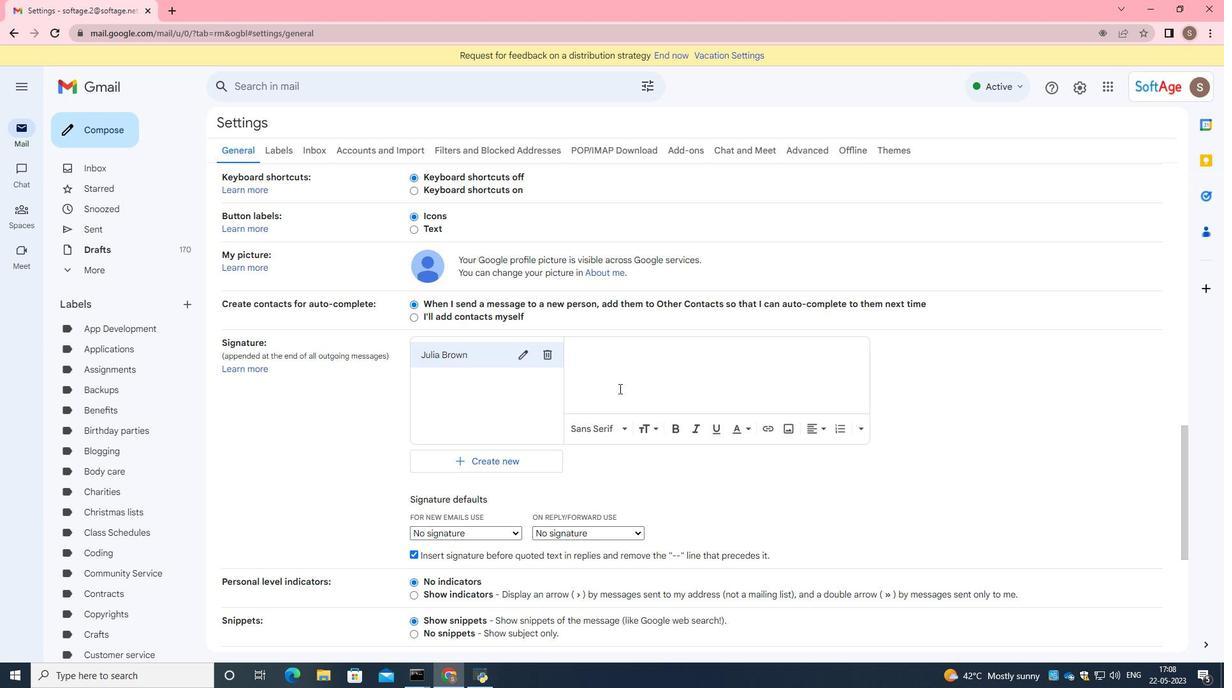 
Action: Key pressed <Key.caps_lock>H<Key.caps_lock>eartfelt<Key.space>thanks<Key.space>and<Key.space>warm<Key.space>wishes,<Key.enter><Key.caps_lock>J<Key.caps_lock>ulia<Key.space><Key.caps_lock>B<Key.caps_lock>rown
Screenshot: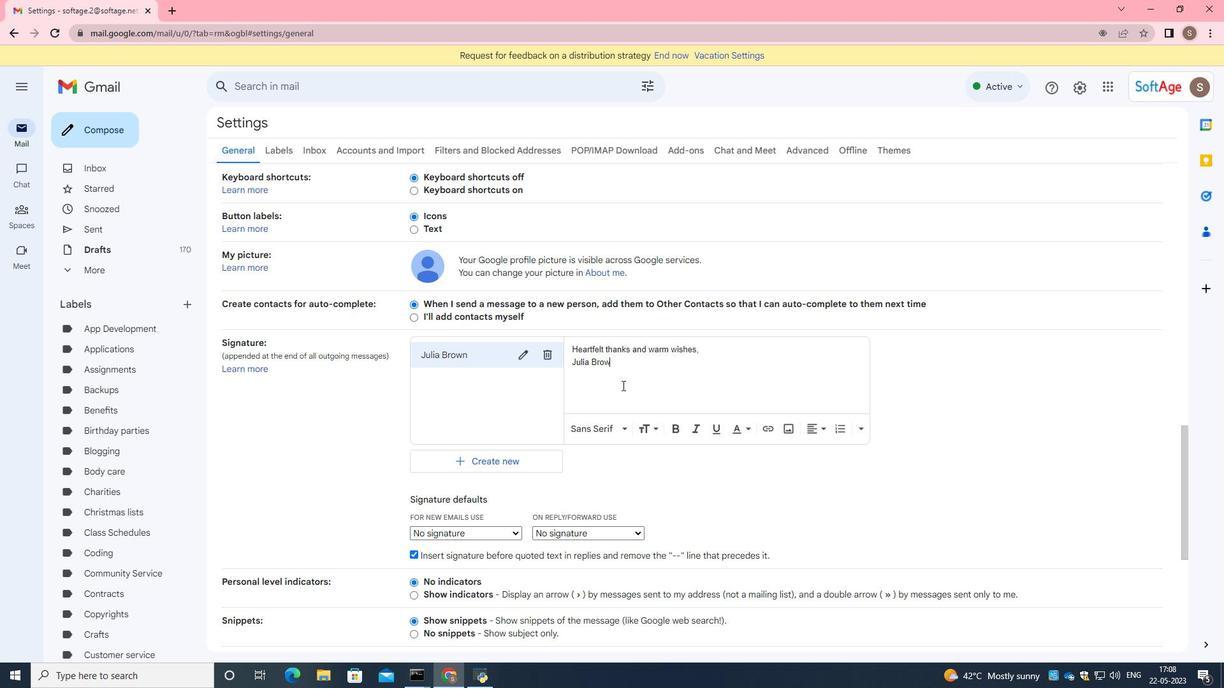 
Action: Mouse moved to (633, 444)
Screenshot: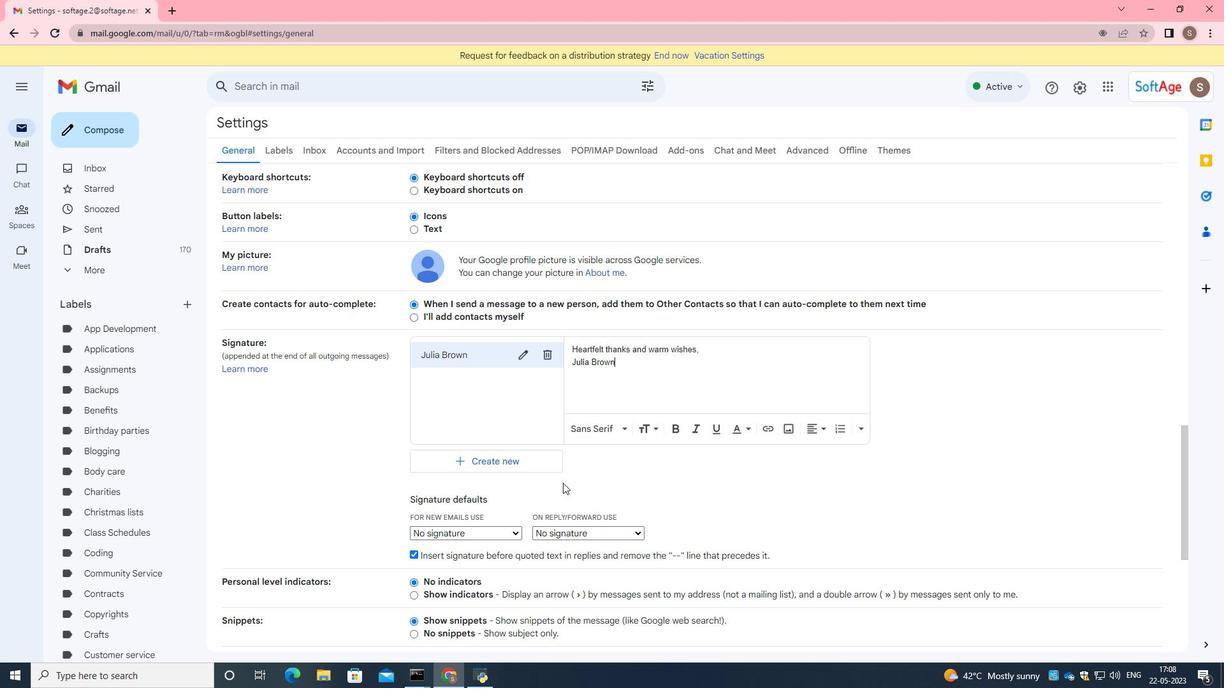 
Action: Mouse scrolled (633, 443) with delta (0, 0)
Screenshot: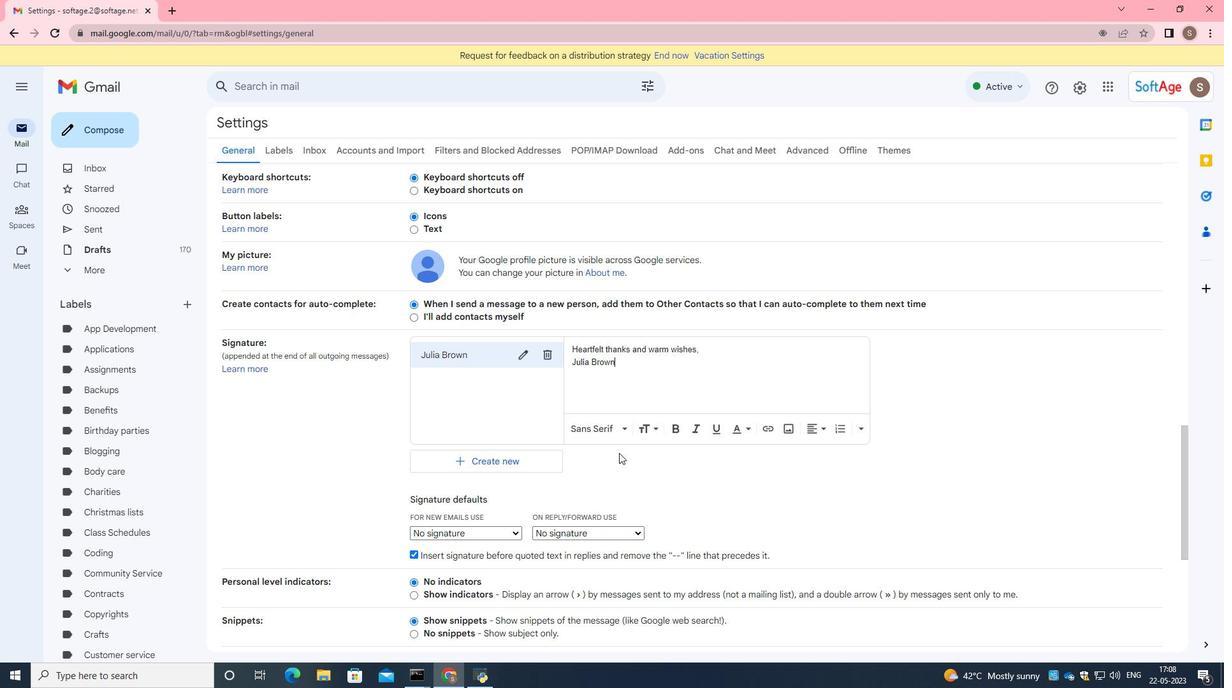 
Action: Mouse scrolled (633, 443) with delta (0, 0)
Screenshot: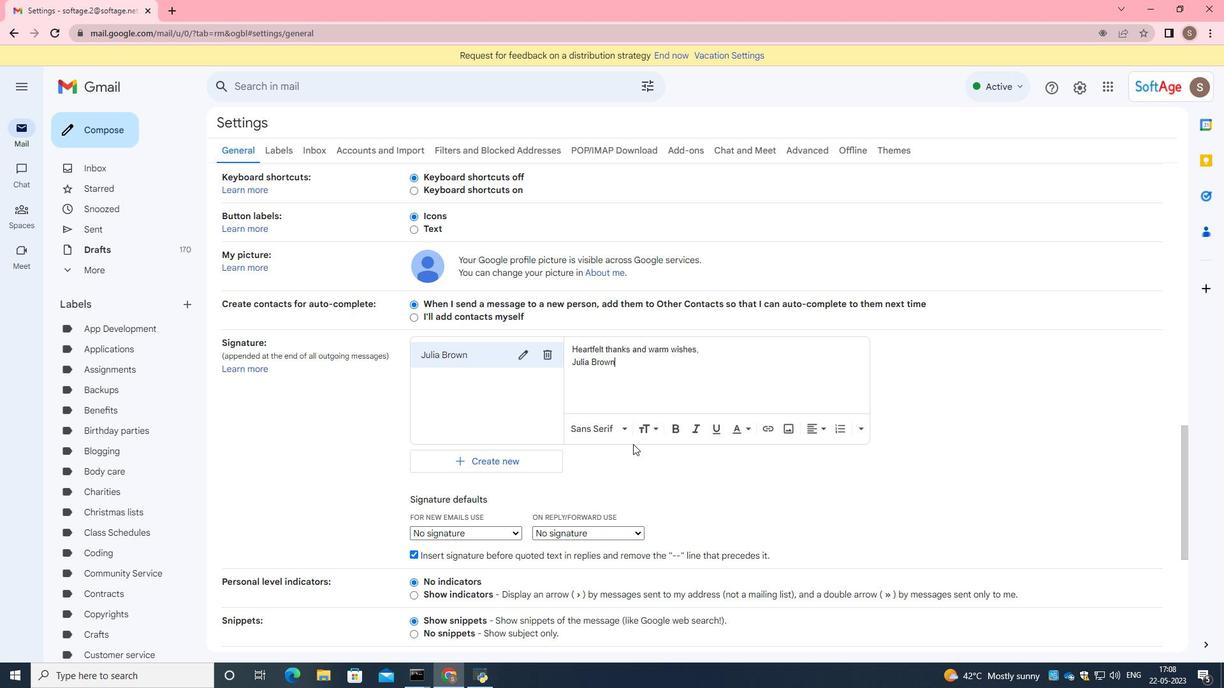 
Action: Mouse scrolled (633, 443) with delta (0, 0)
Screenshot: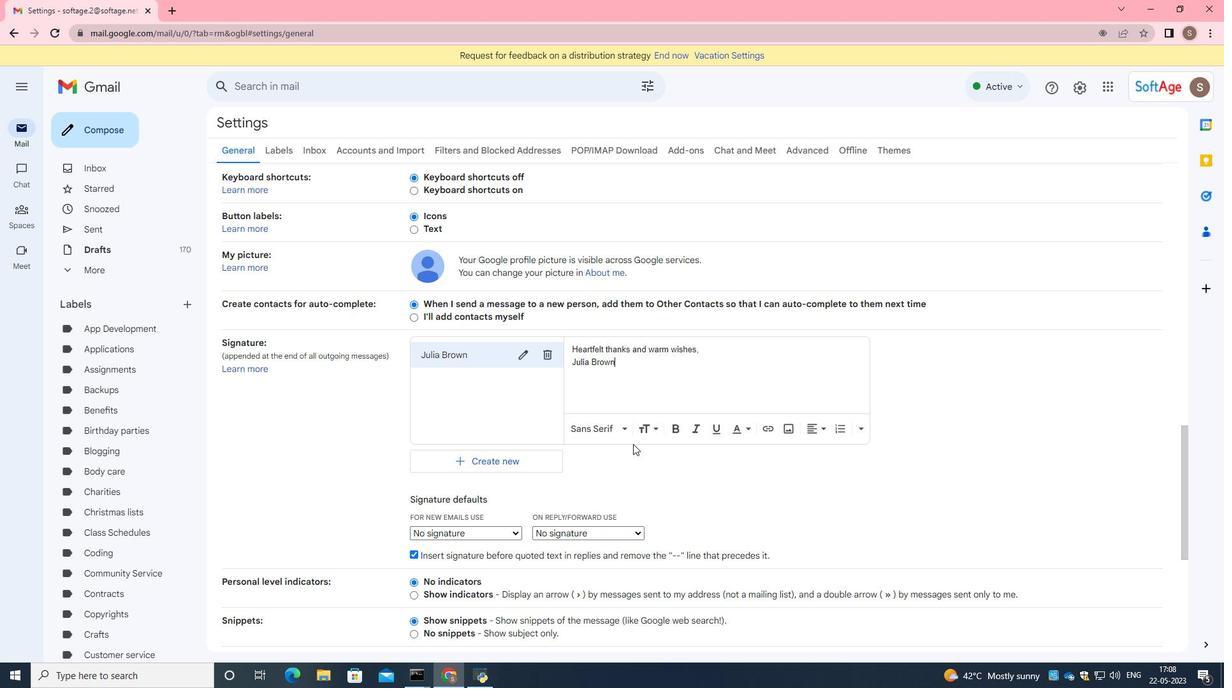 
Action: Mouse scrolled (633, 443) with delta (0, 0)
Screenshot: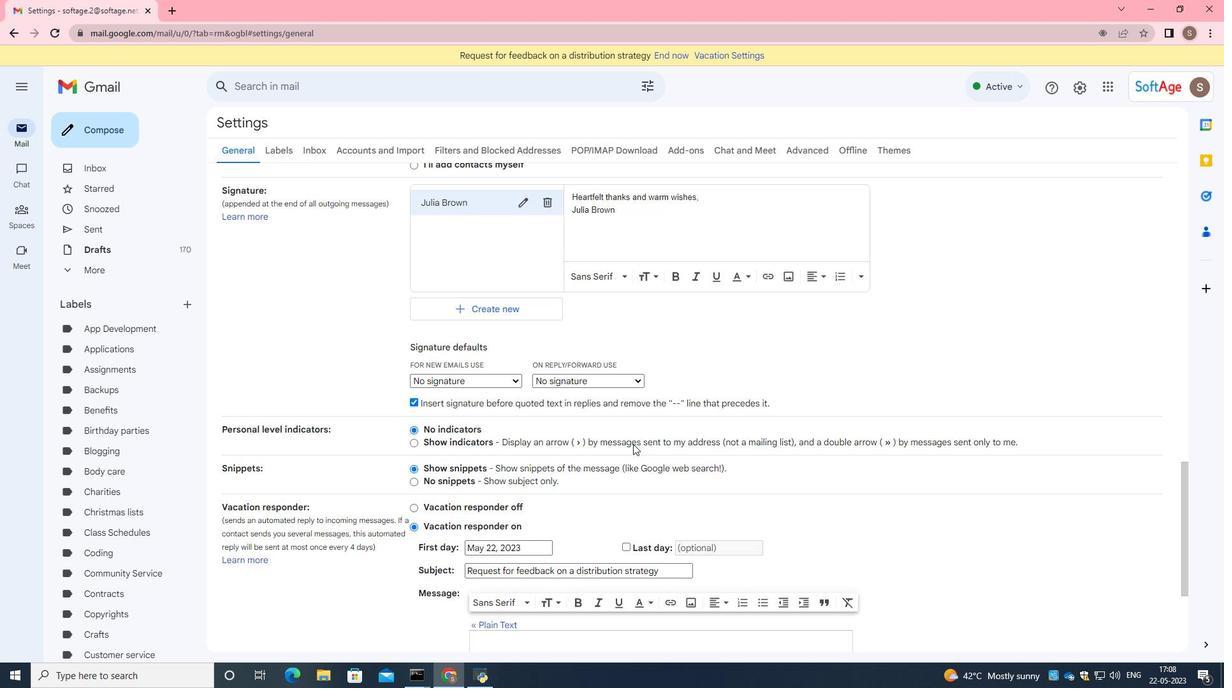
Action: Mouse scrolled (633, 443) with delta (0, 0)
Screenshot: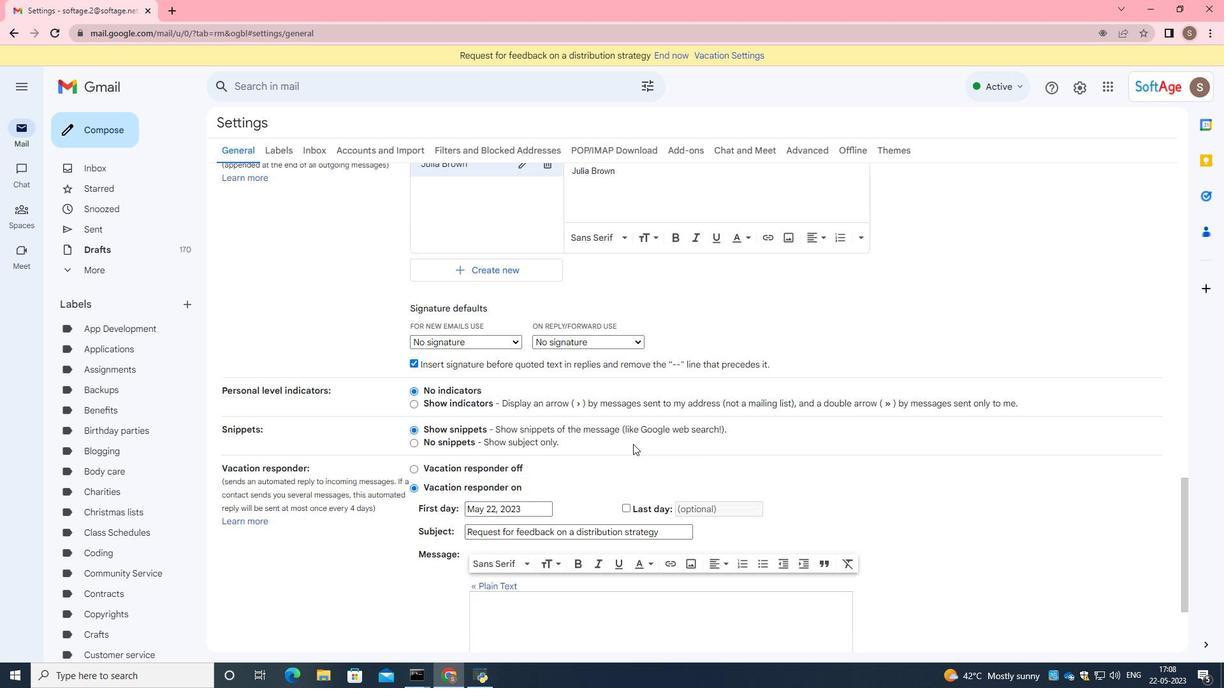
Action: Mouse scrolled (633, 443) with delta (0, 0)
Screenshot: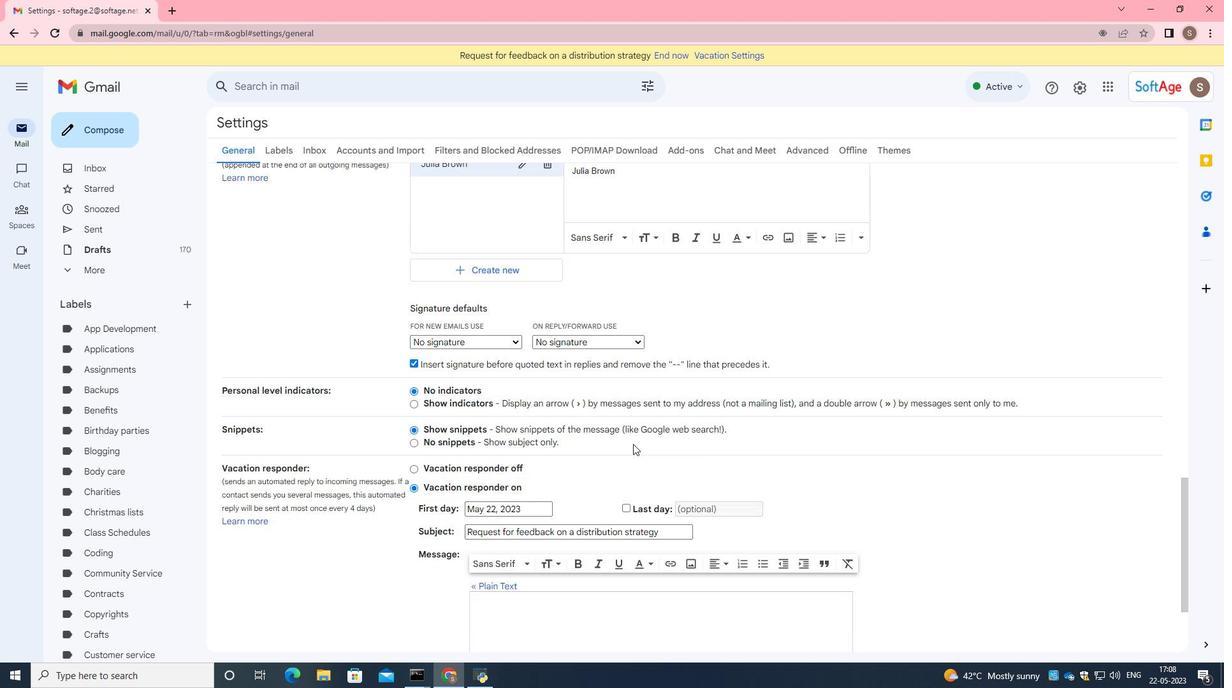
Action: Mouse scrolled (633, 443) with delta (0, 0)
Screenshot: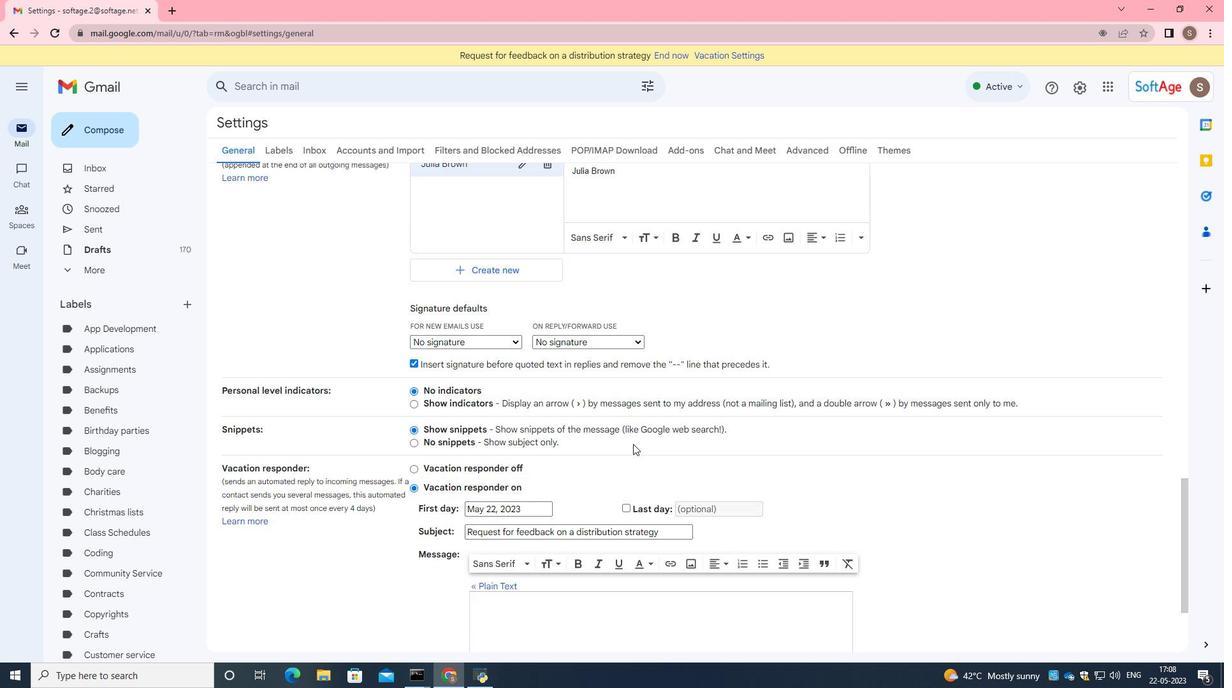 
Action: Mouse moved to (586, 529)
Screenshot: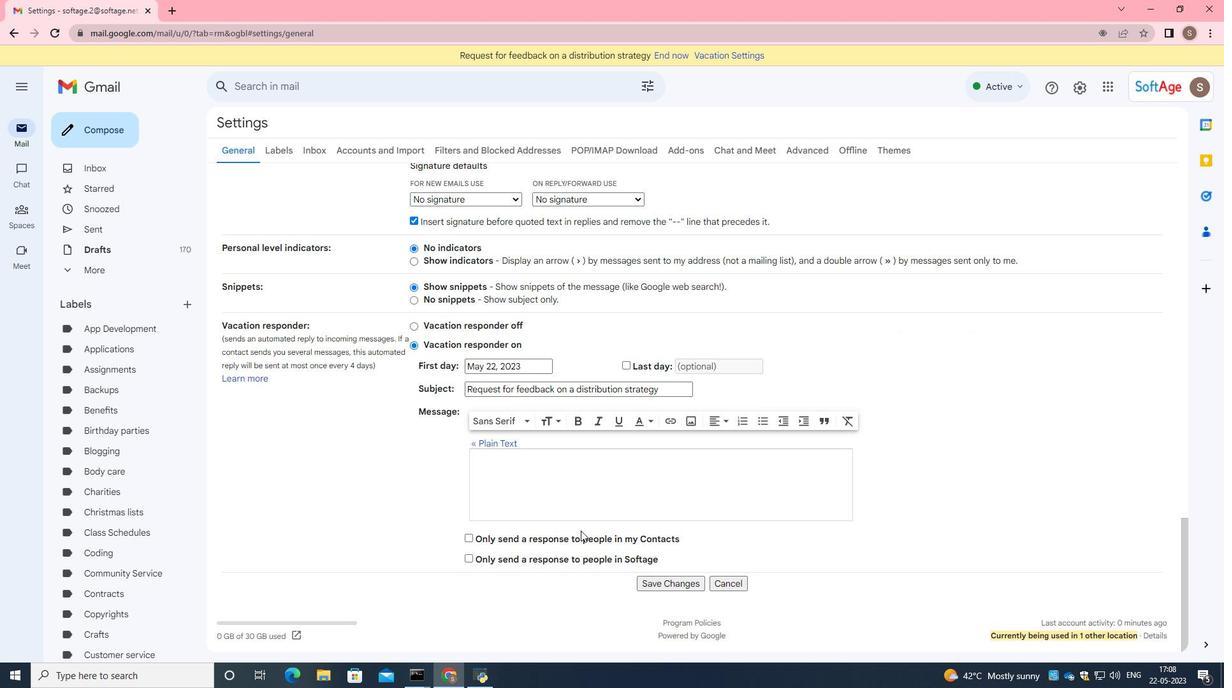 
Action: Mouse scrolled (586, 528) with delta (0, 0)
Screenshot: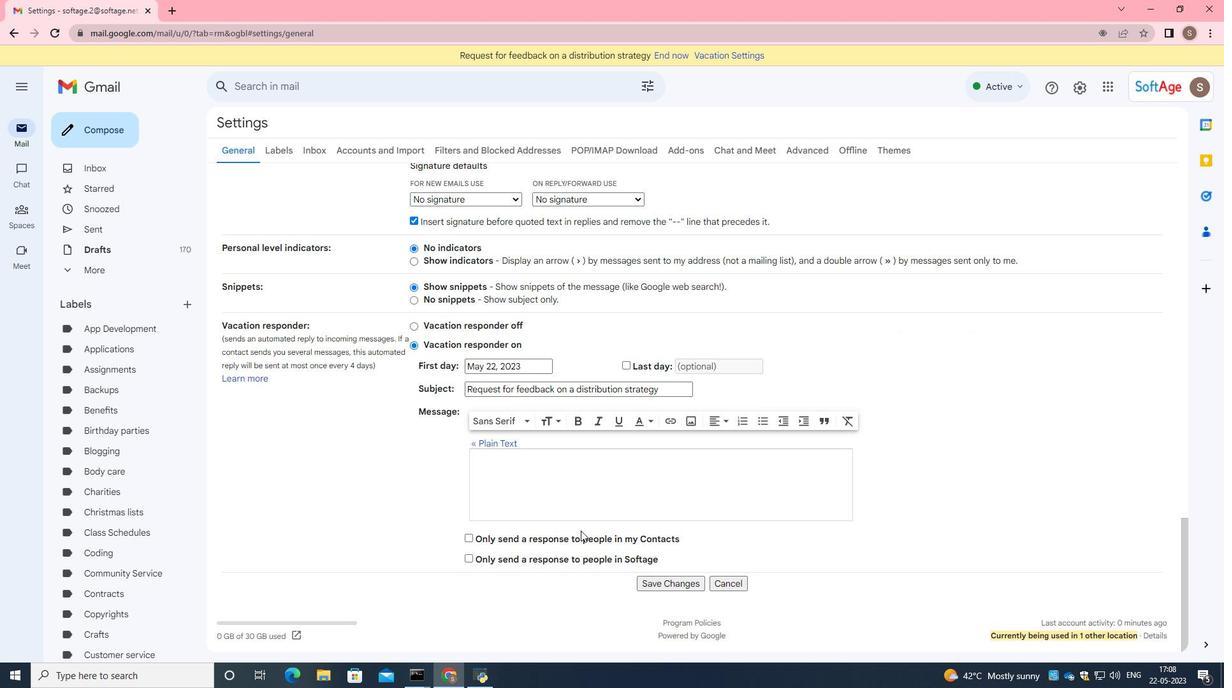 
Action: Mouse moved to (603, 531)
Screenshot: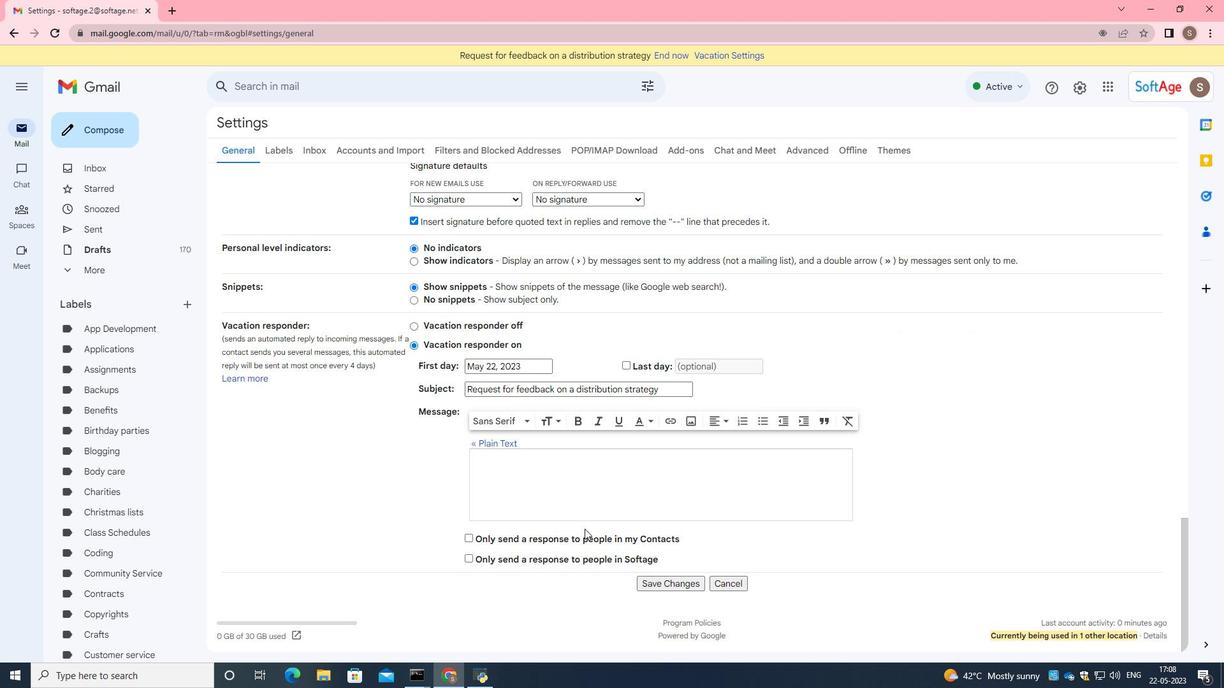 
Action: Mouse scrolled (603, 530) with delta (0, 0)
Screenshot: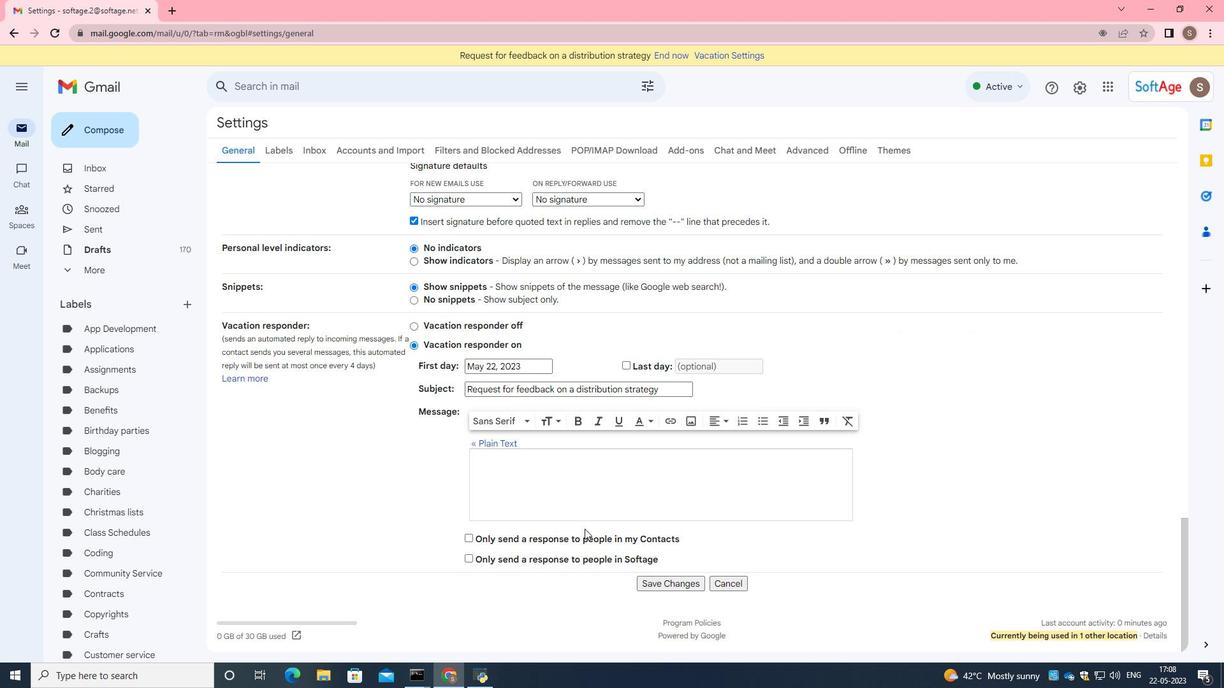 
Action: Mouse moved to (670, 590)
Screenshot: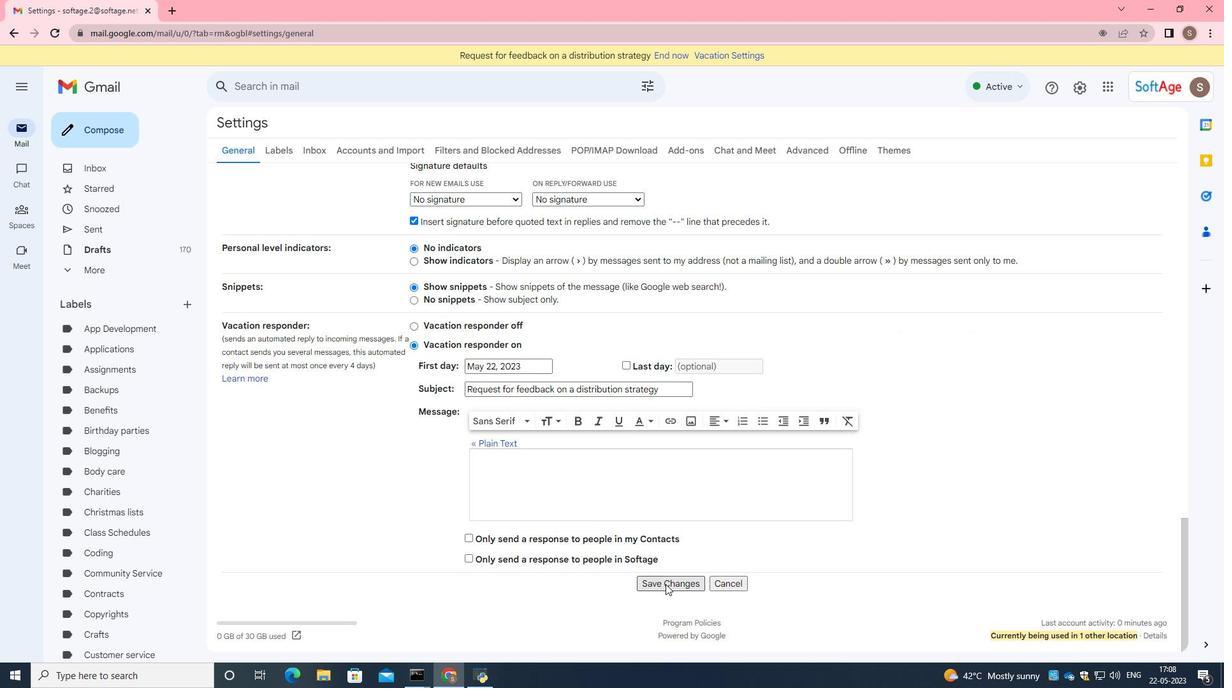 
Action: Mouse pressed left at (670, 590)
Screenshot: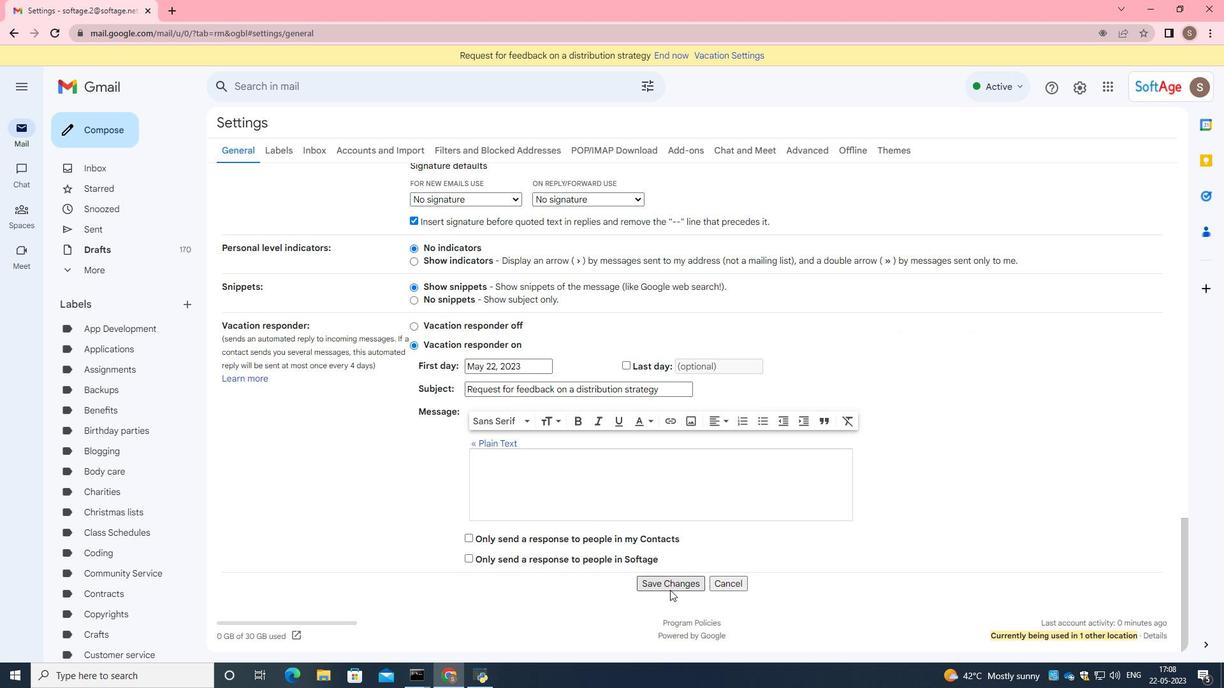 
Action: Mouse moved to (119, 128)
Screenshot: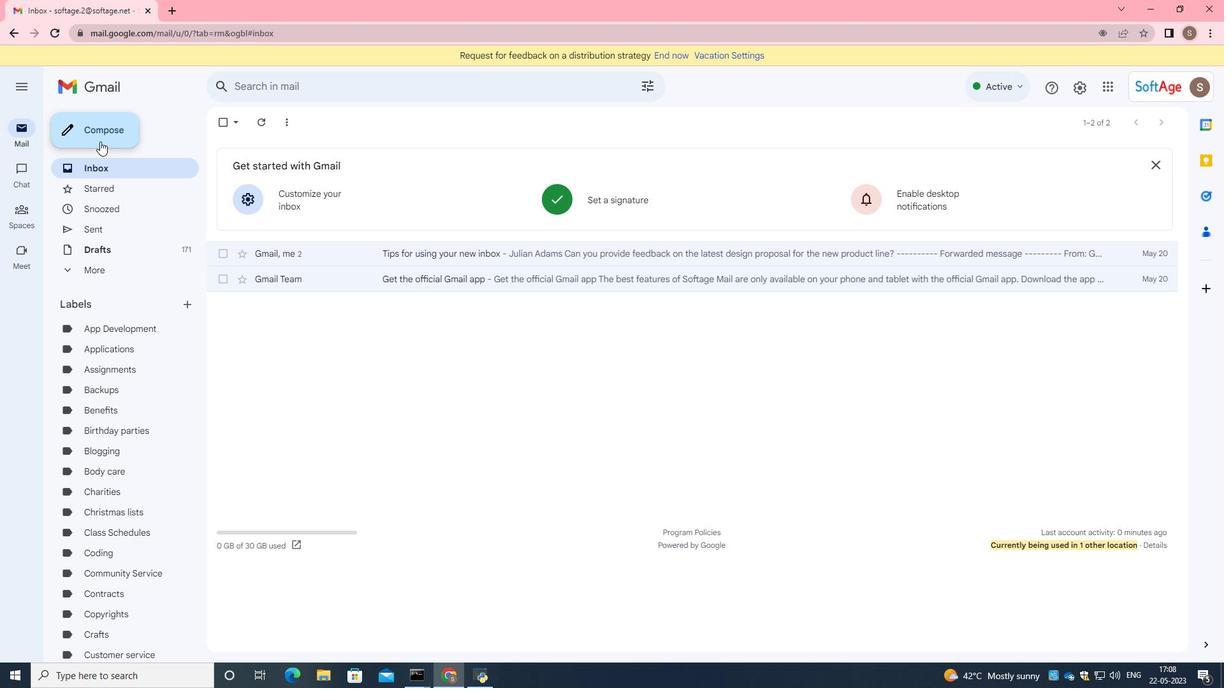 
Action: Mouse pressed left at (119, 128)
Screenshot: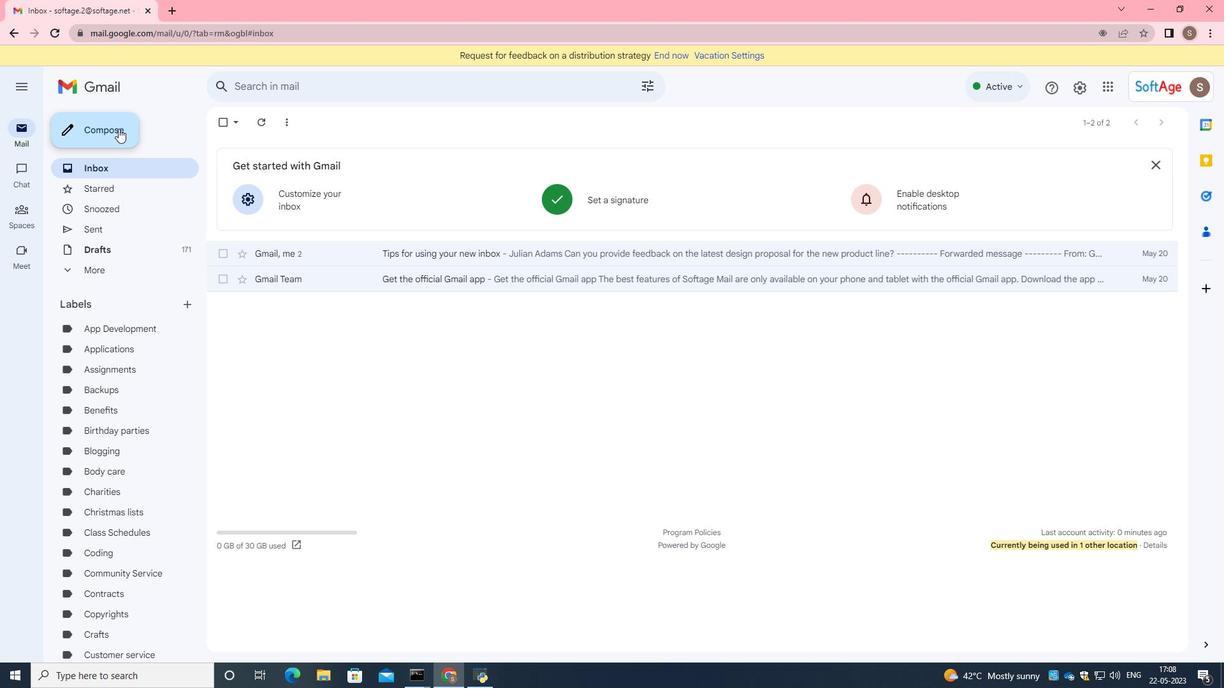 
Action: Mouse moved to (802, 272)
Screenshot: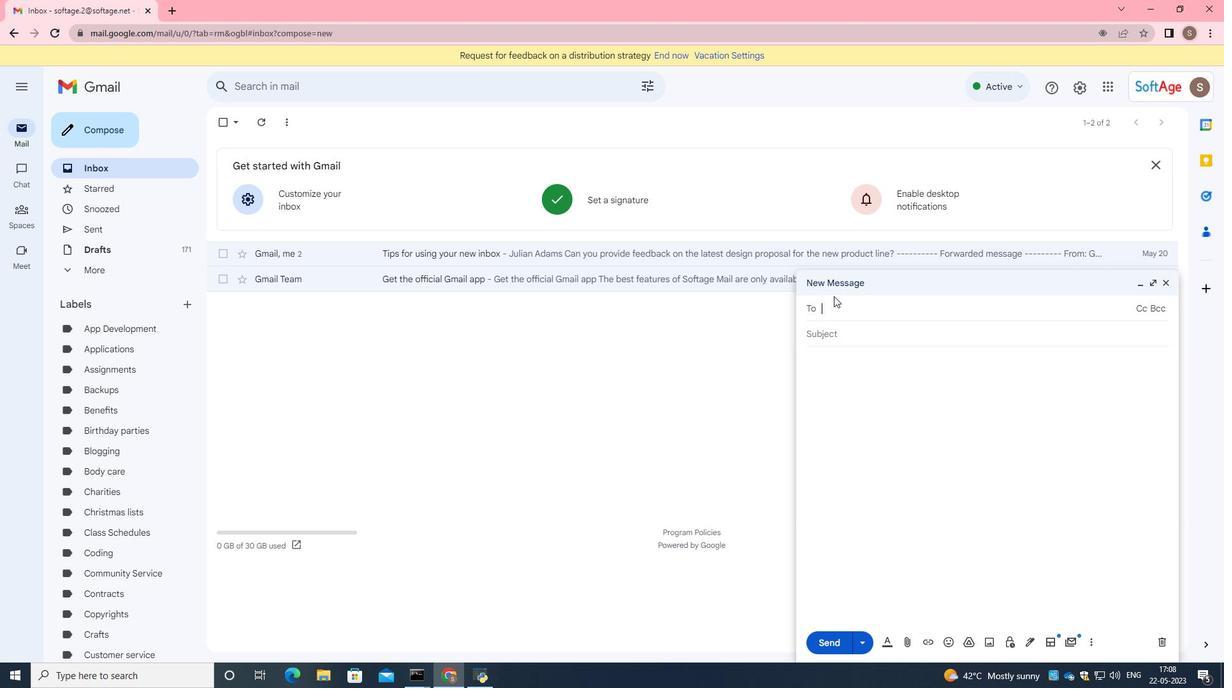 
Action: Key pressed softage.1<Key.backspace>5<Key.shift><Key.shift><Key.shift><Key.shift><Key.shift>@softage.net
Screenshot: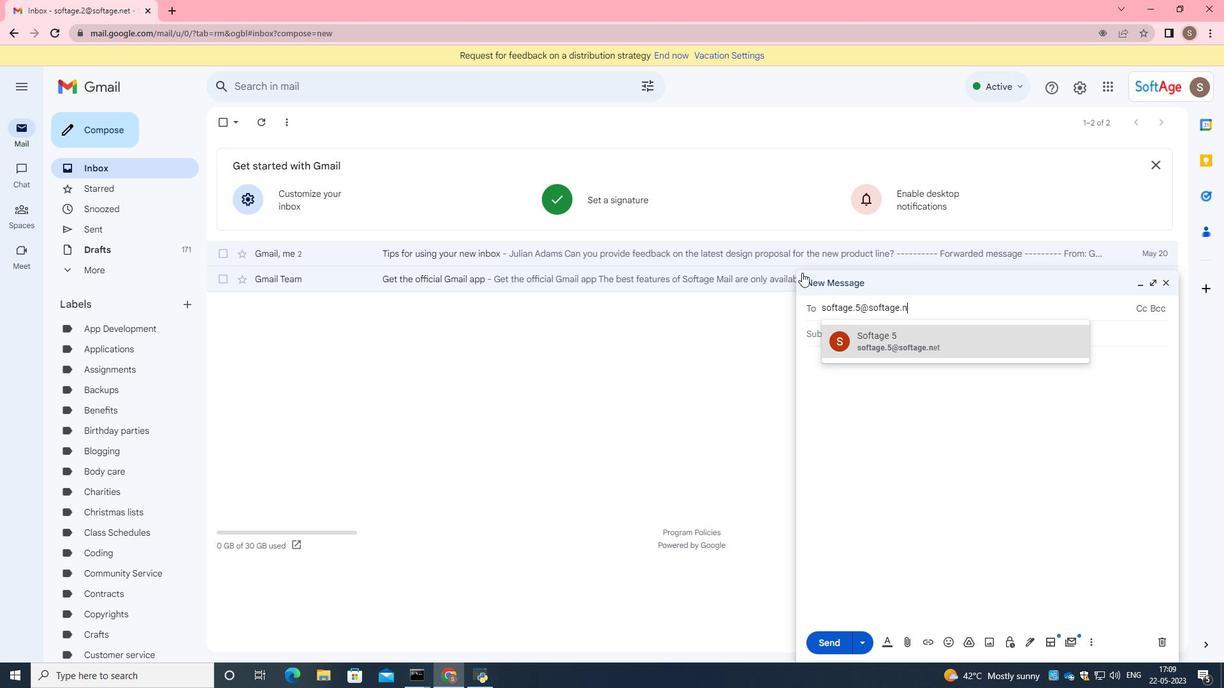 
Action: Mouse moved to (936, 348)
Screenshot: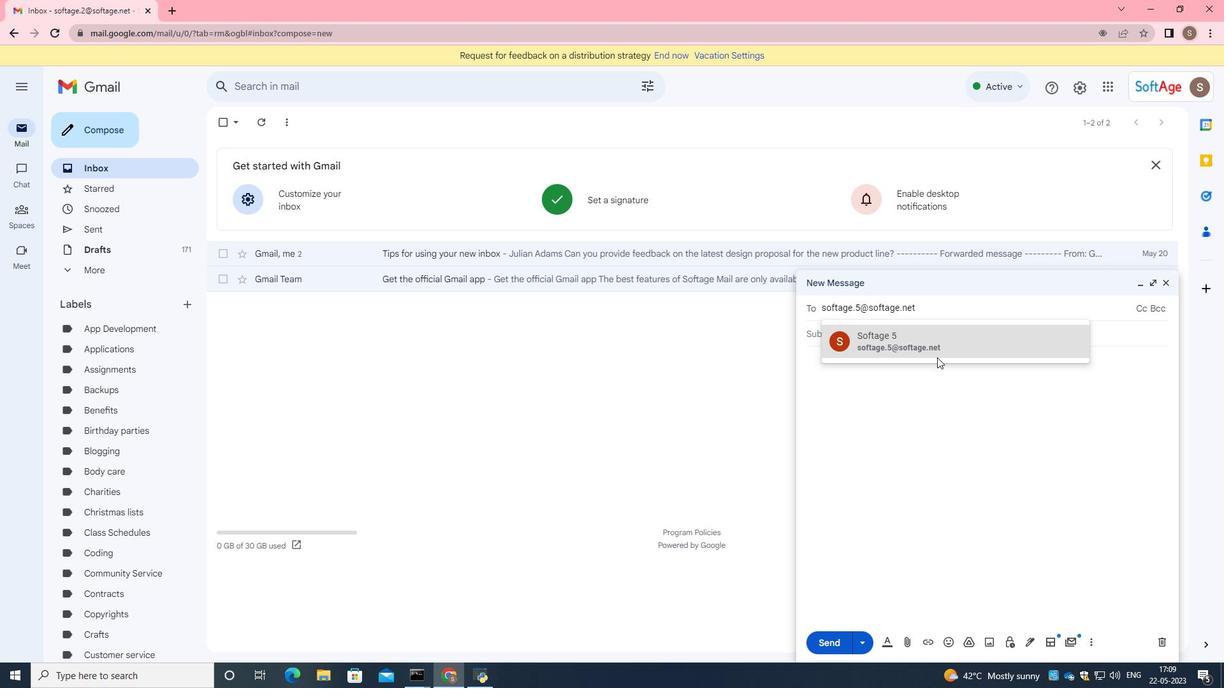 
Action: Mouse pressed left at (936, 348)
Screenshot: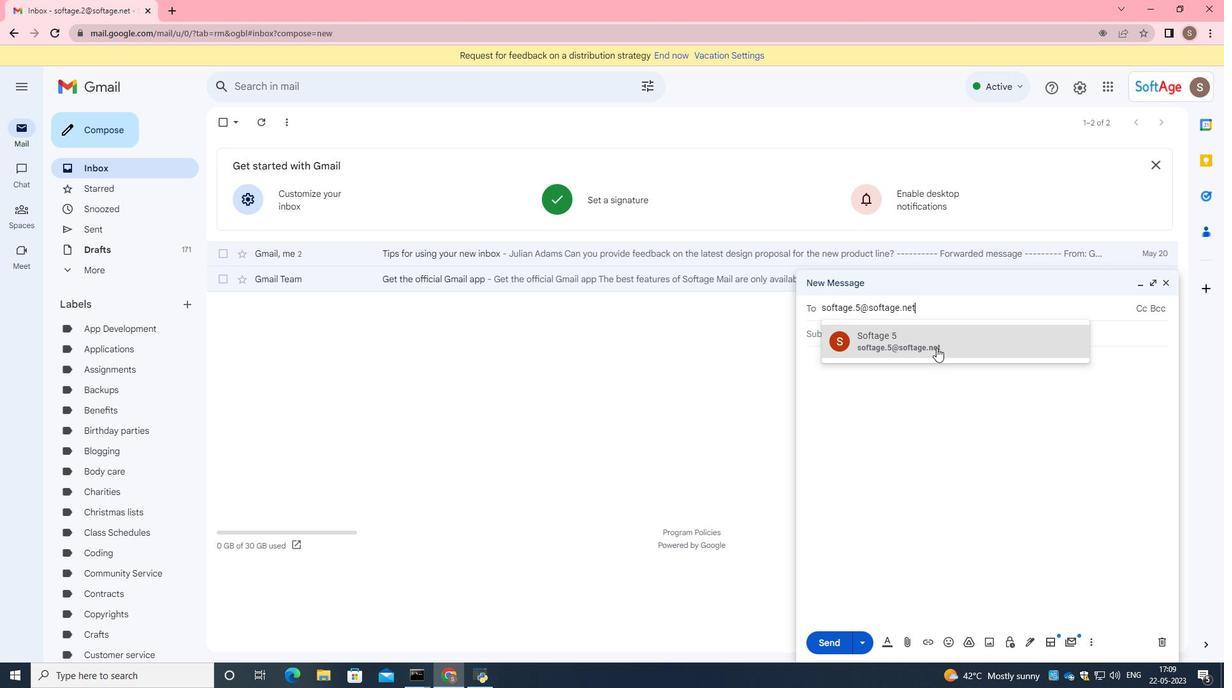 
Action: Mouse moved to (1031, 642)
Screenshot: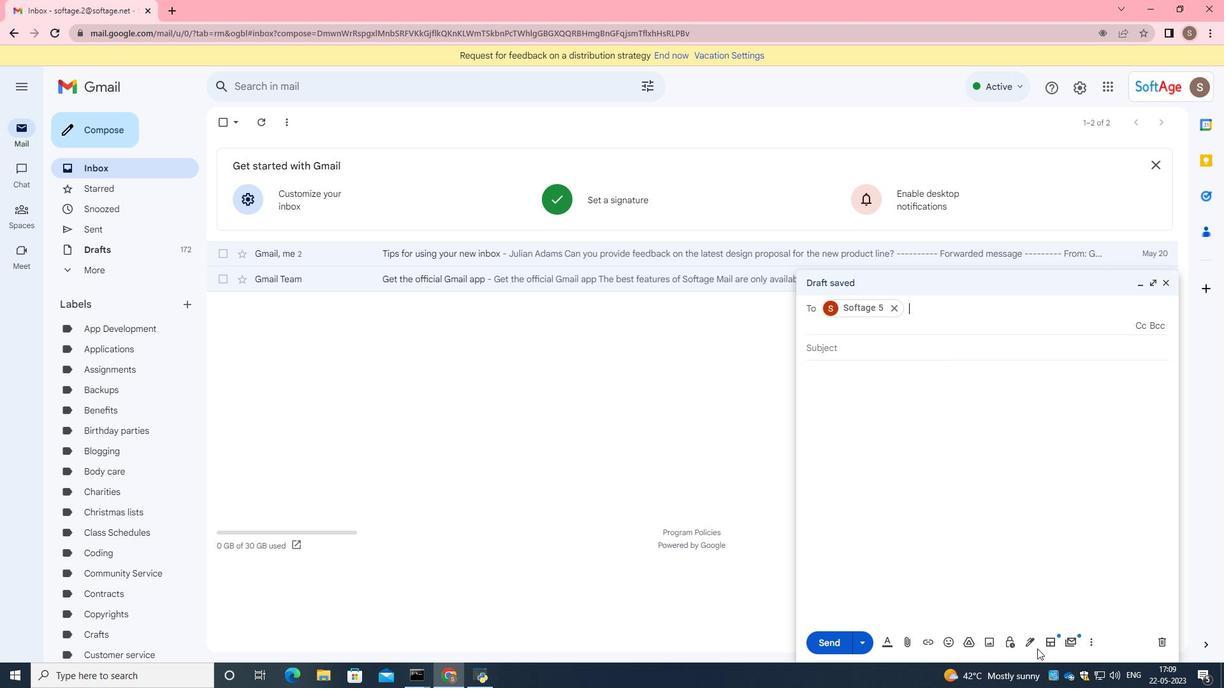 
Action: Mouse pressed left at (1031, 642)
Screenshot: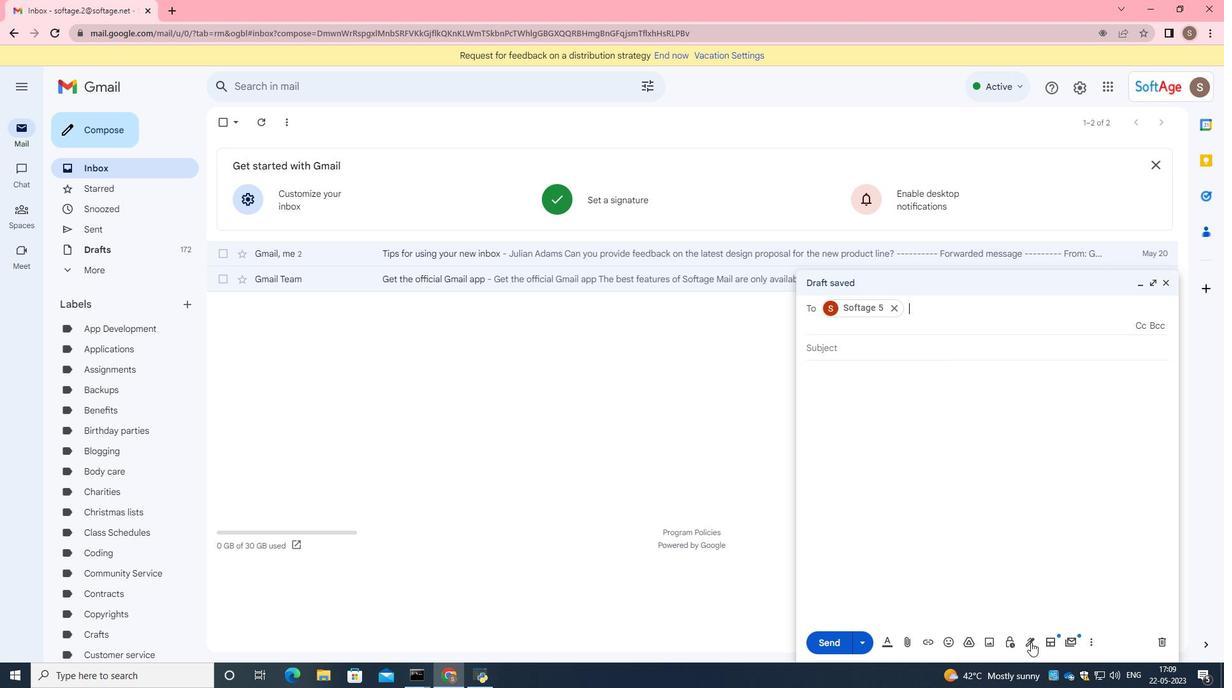 
Action: Mouse moved to (1063, 619)
Screenshot: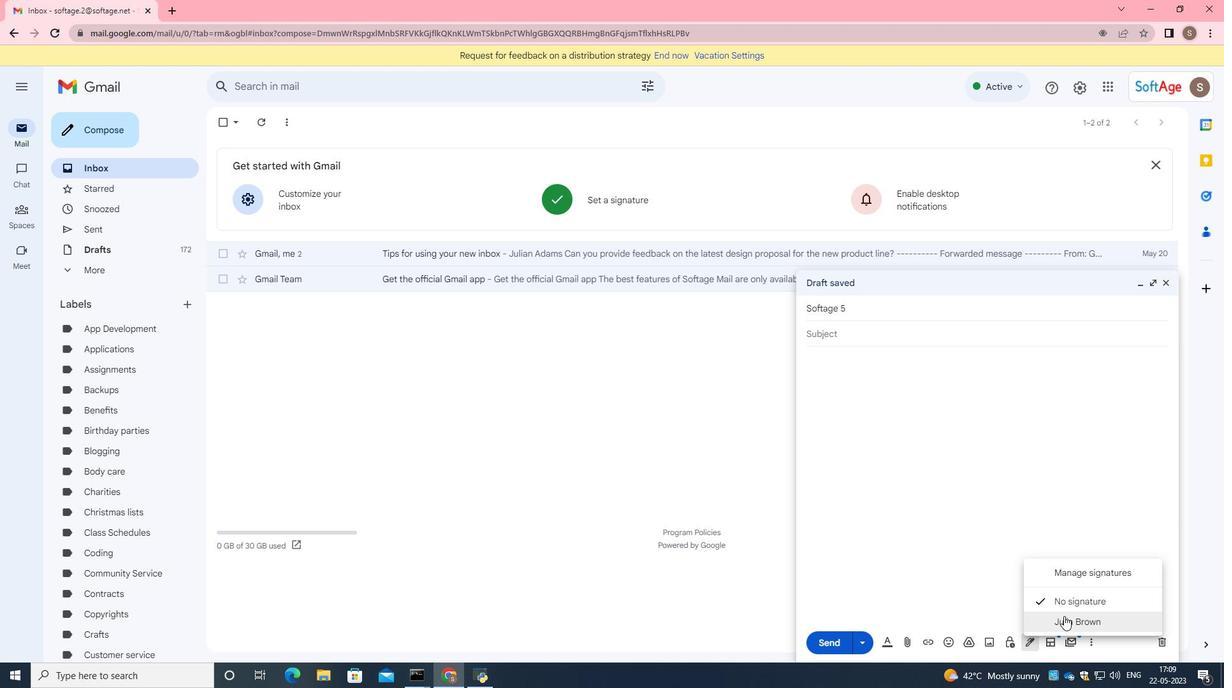 
Action: Mouse pressed left at (1063, 619)
Screenshot: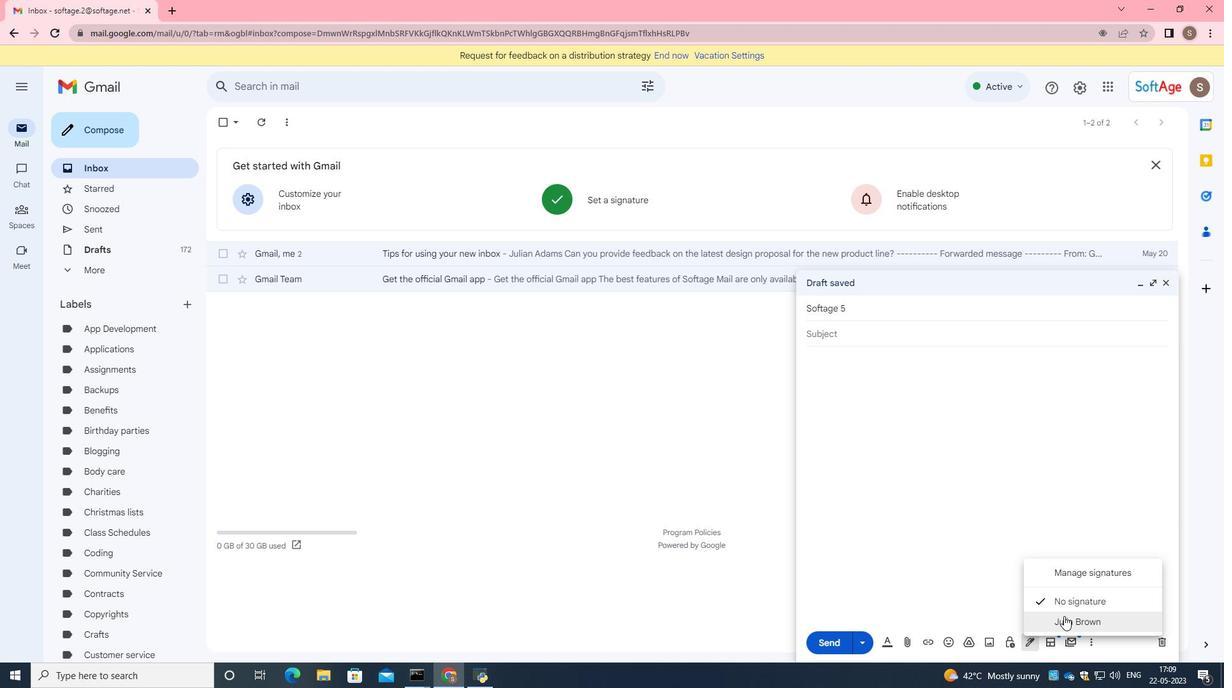 
Action: Mouse moved to (1089, 647)
Screenshot: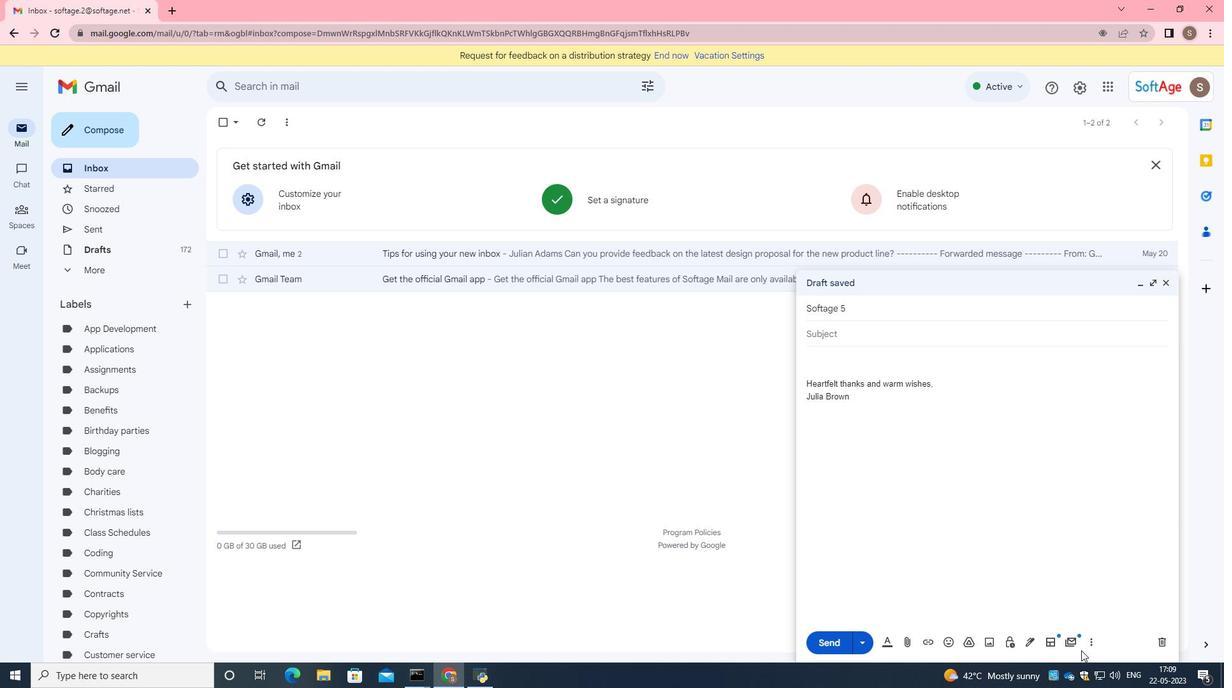 
Action: Mouse pressed left at (1089, 647)
Screenshot: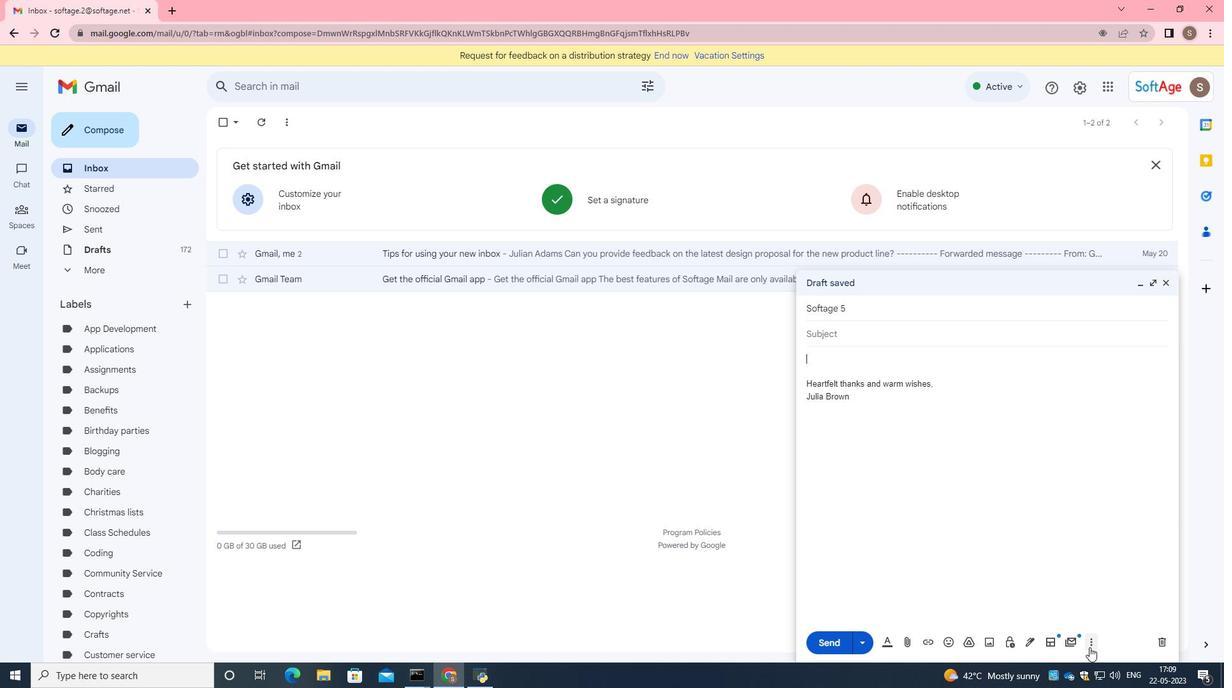 
Action: Mouse moved to (1048, 526)
Screenshot: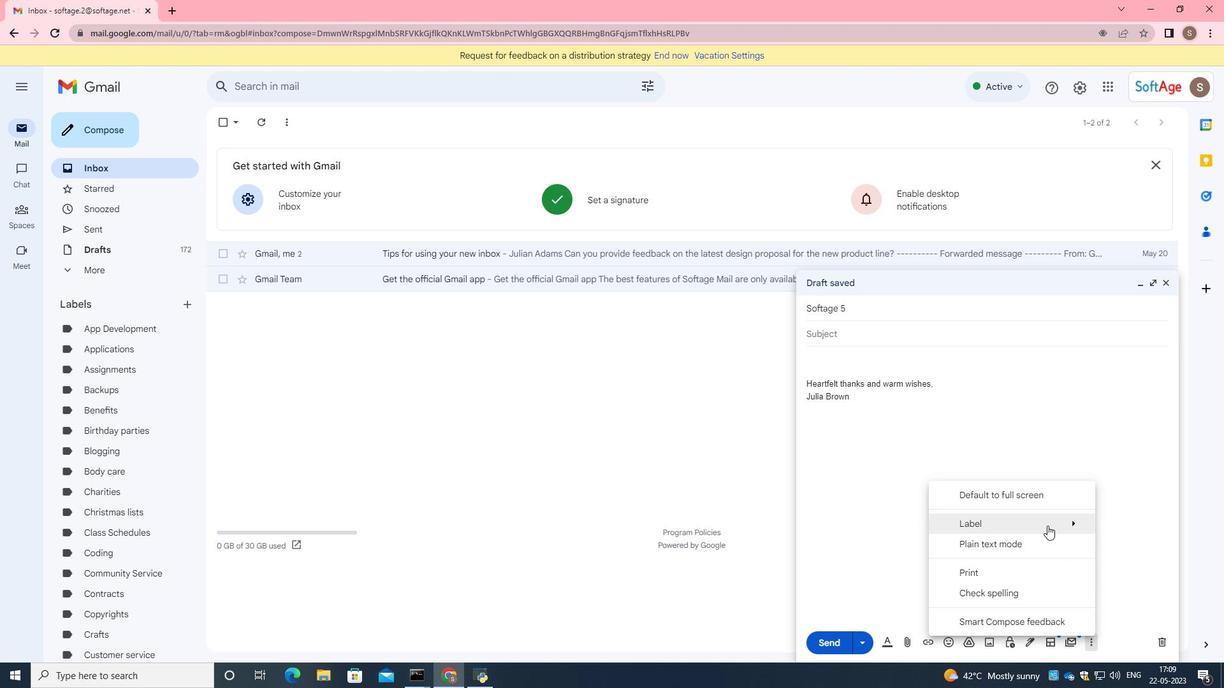 
Action: Mouse pressed left at (1048, 526)
Screenshot: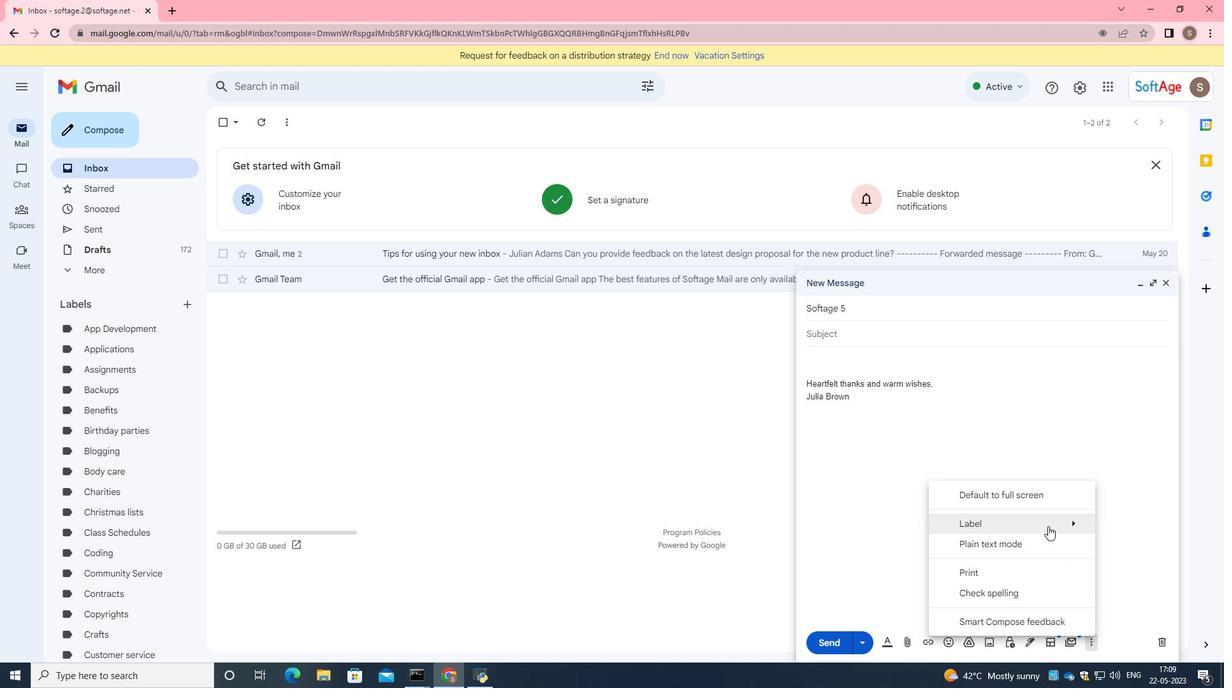 
Action: Mouse moved to (761, 276)
Screenshot: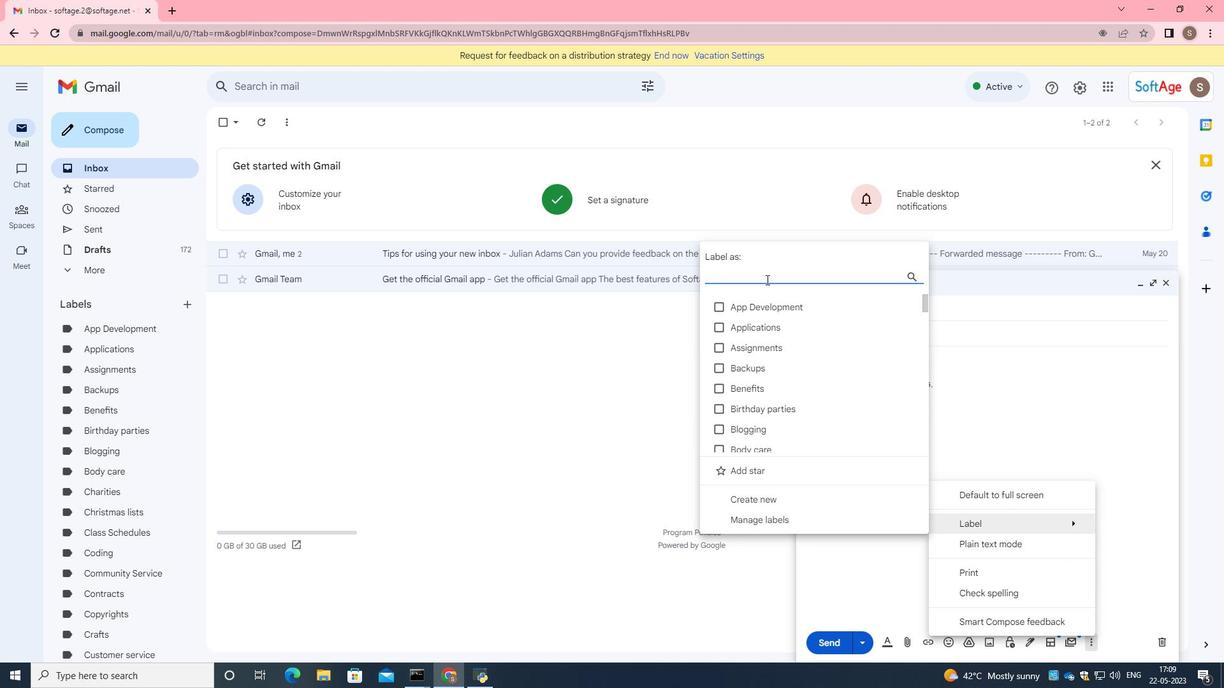 
Action: Key pressed <Key.caps_lock>C<Key.caps_lock>loud<Key.space>computing
Screenshot: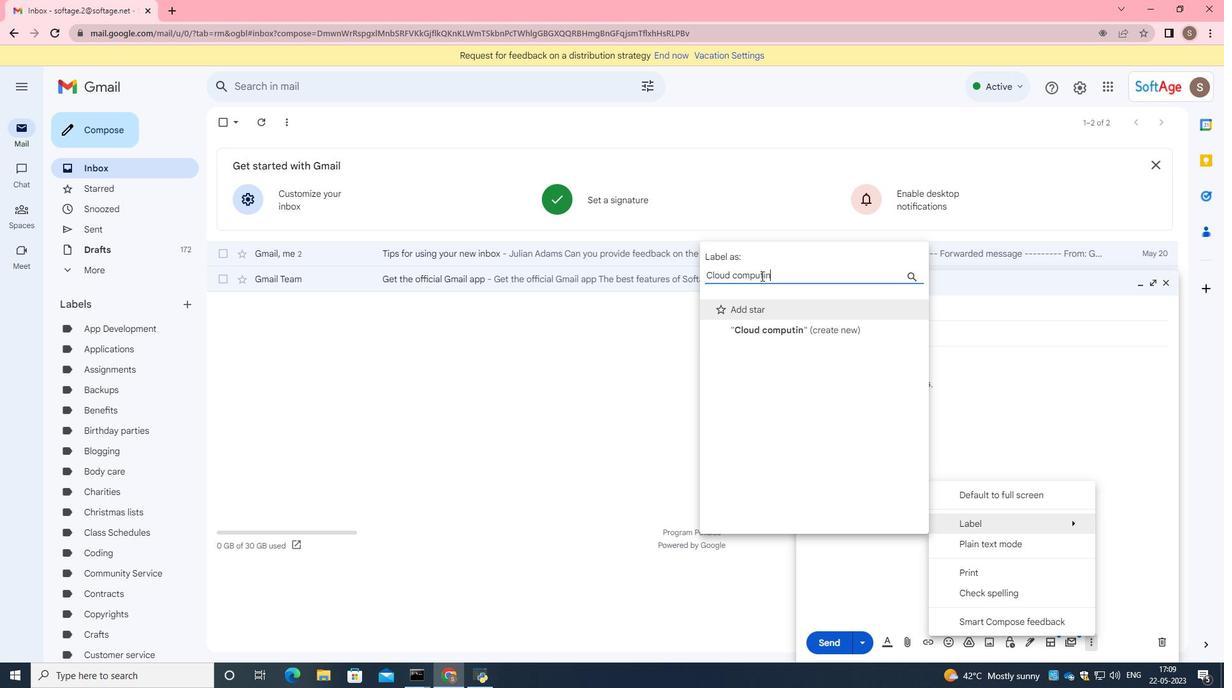 
Action: Mouse moved to (814, 329)
Screenshot: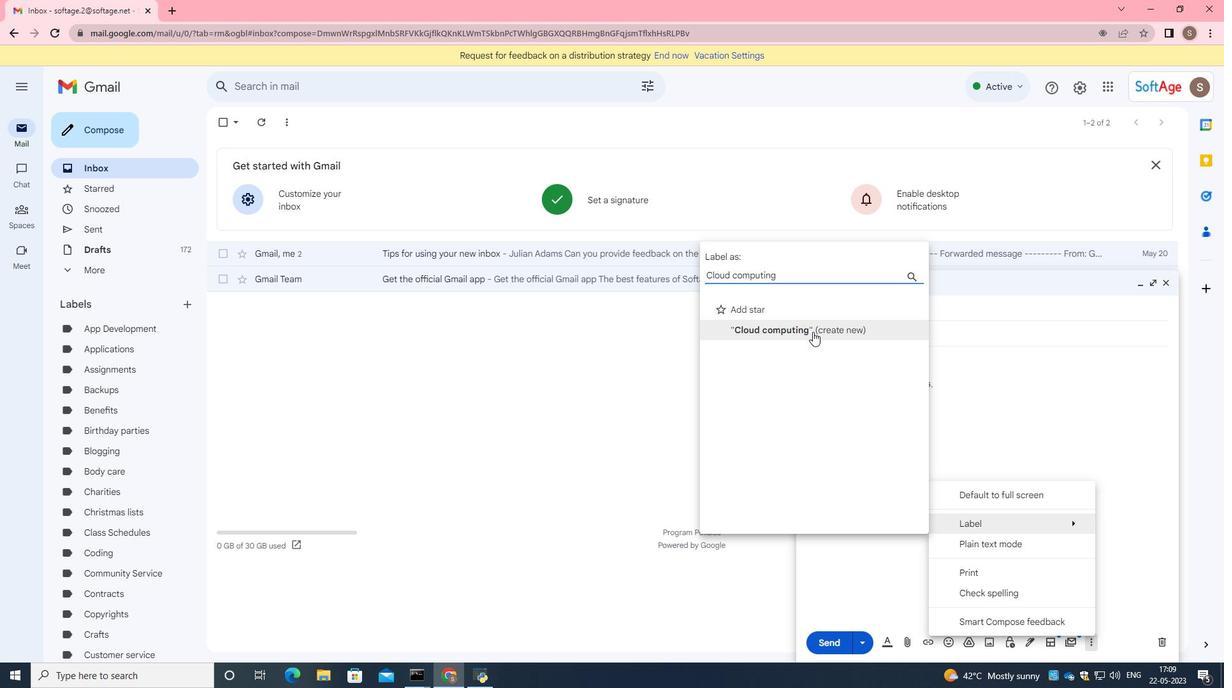 
Action: Mouse pressed left at (814, 329)
Screenshot: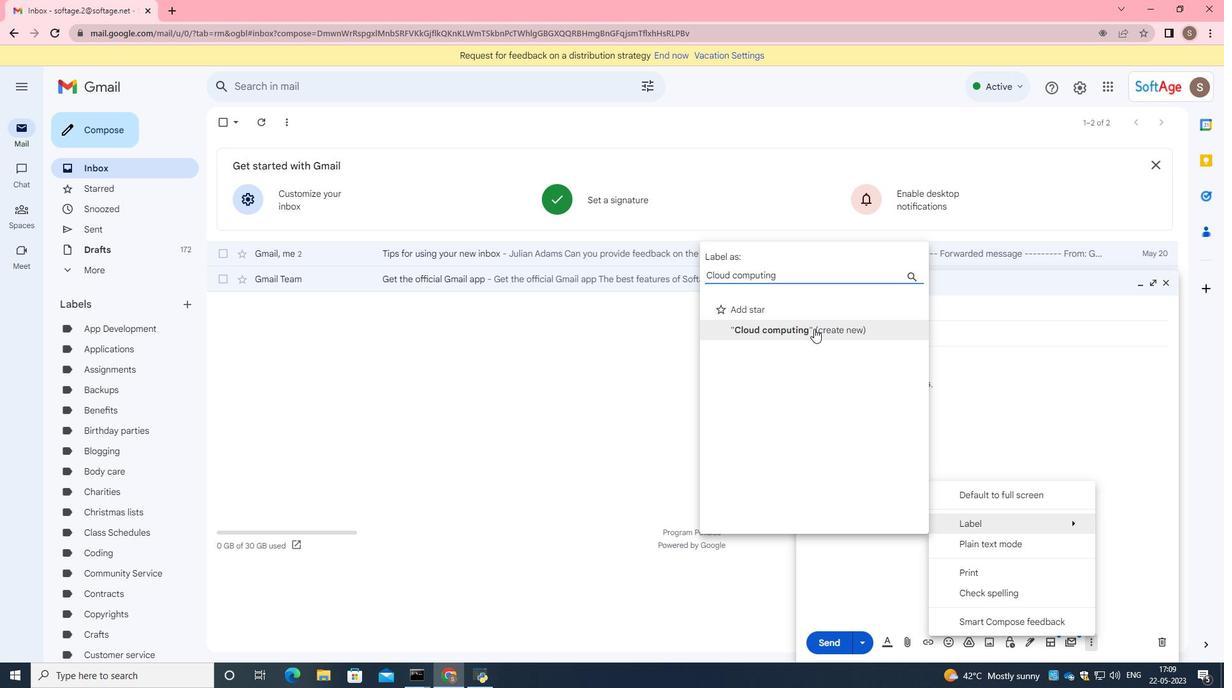
Action: Mouse moved to (734, 409)
Screenshot: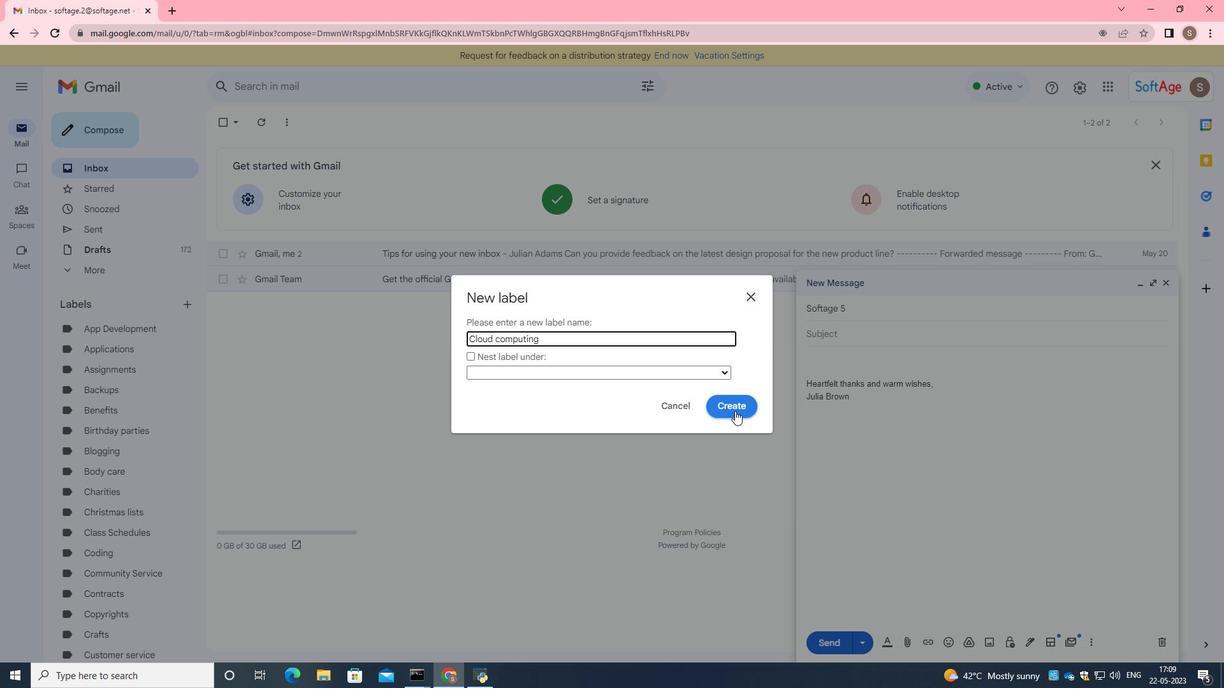 
Action: Mouse pressed left at (734, 409)
Screenshot: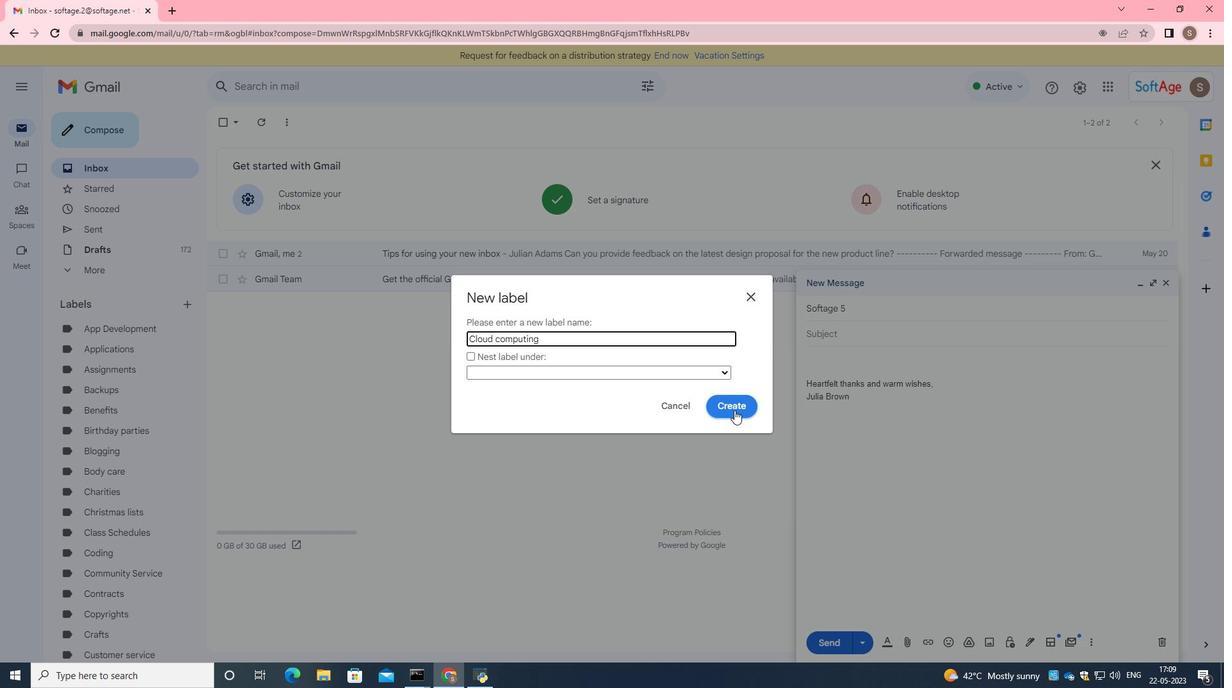 
Action: Mouse moved to (884, 647)
Screenshot: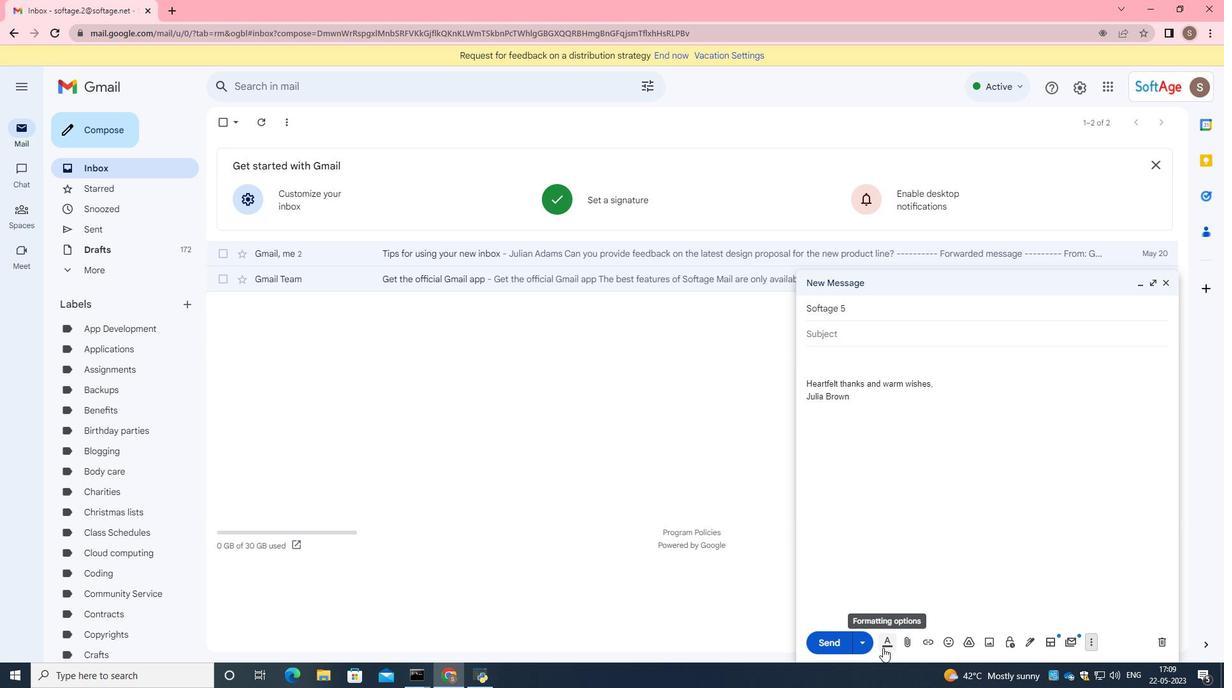 
